 Task: Search one way flight ticket for 1 adult, 6 children, 1 infant in seat and 1 infant on lap in business from St. George: St. George Regional Airport to Rock Springs: Southwest Wyoming Regional Airport (rock Springs Sweetwater County Airport) on 8-5-2023. Choice of flights is Emirates and Kenya Airways. Number of bags: 2 carry on bags. Price is upto 65000. Outbound departure time preference is 19:15.
Action: Mouse moved to (281, 266)
Screenshot: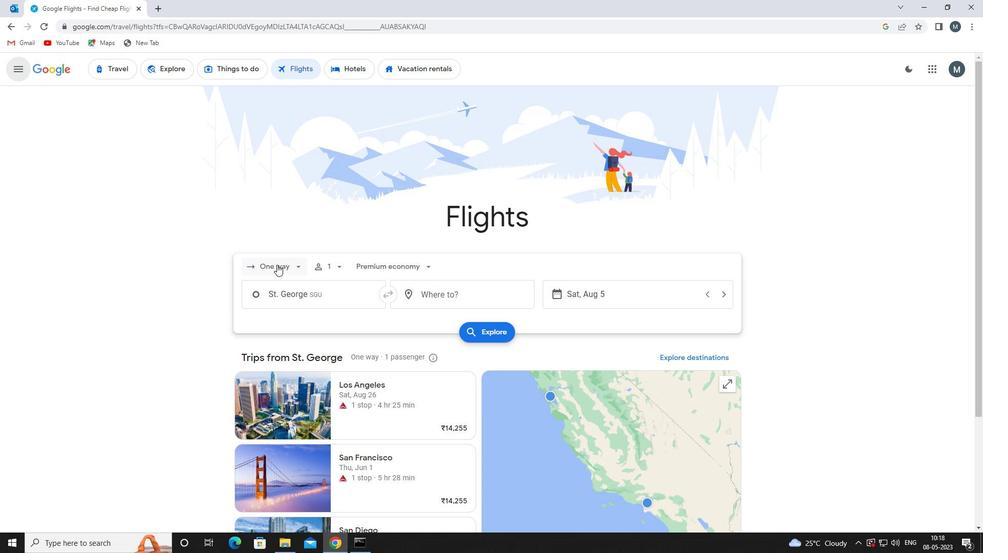 
Action: Mouse pressed left at (281, 266)
Screenshot: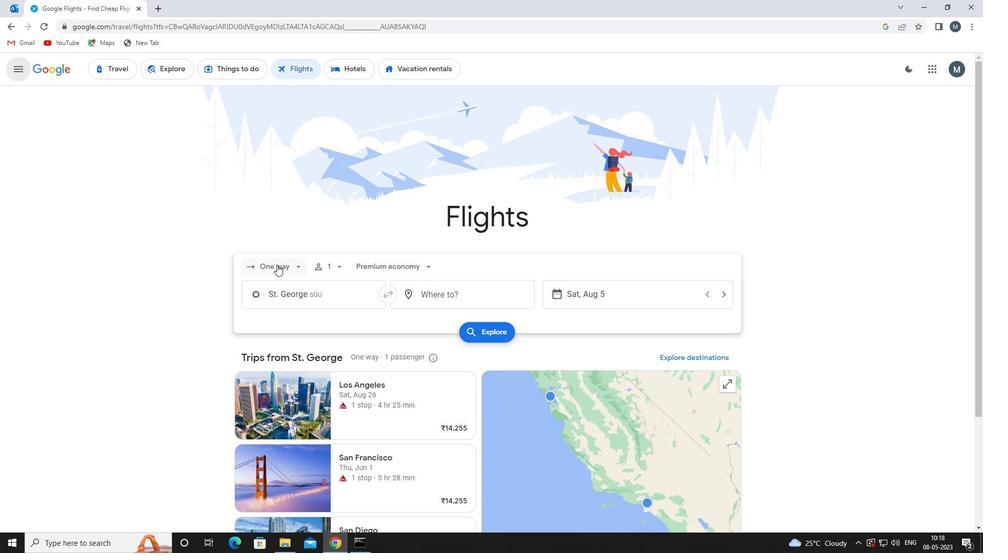 
Action: Mouse moved to (280, 312)
Screenshot: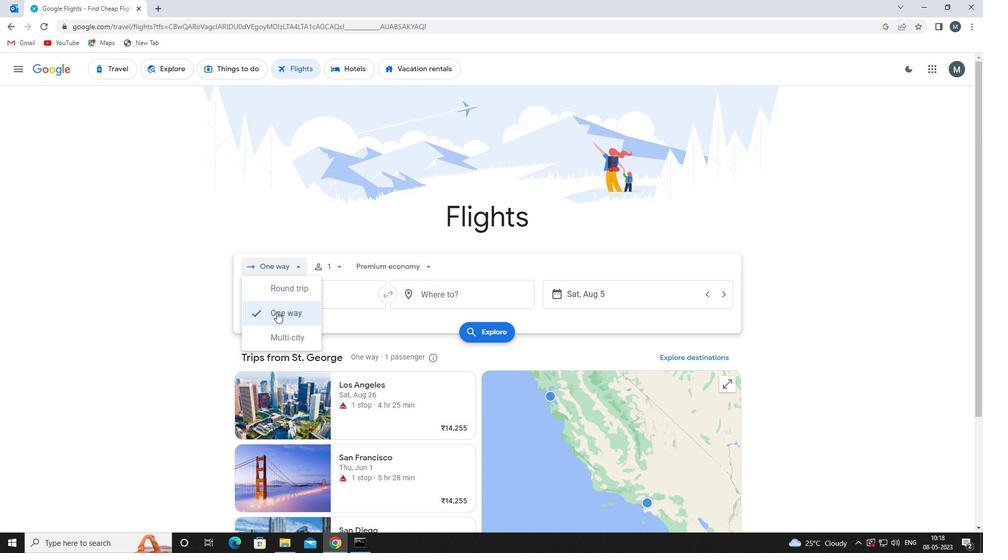 
Action: Mouse pressed left at (280, 312)
Screenshot: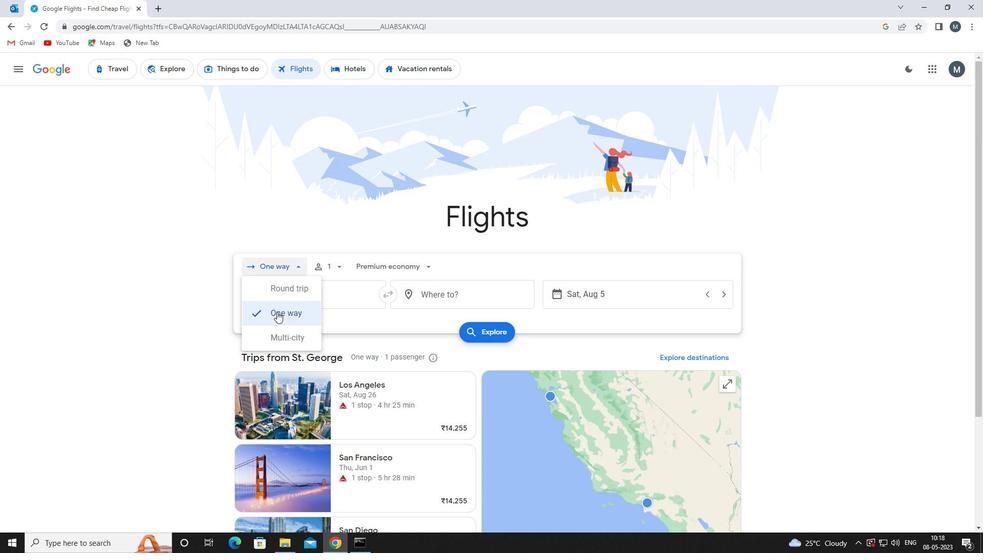 
Action: Mouse moved to (341, 268)
Screenshot: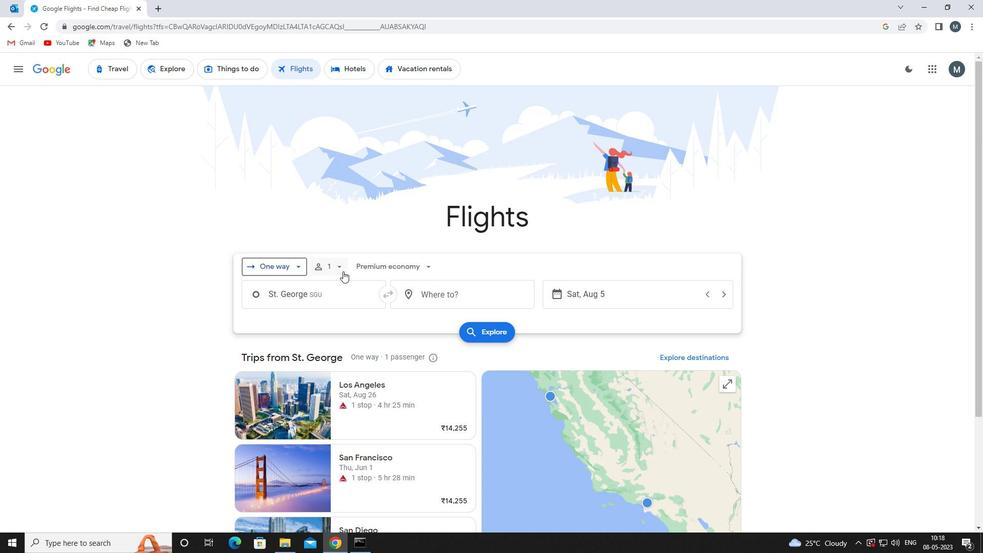 
Action: Mouse pressed left at (341, 268)
Screenshot: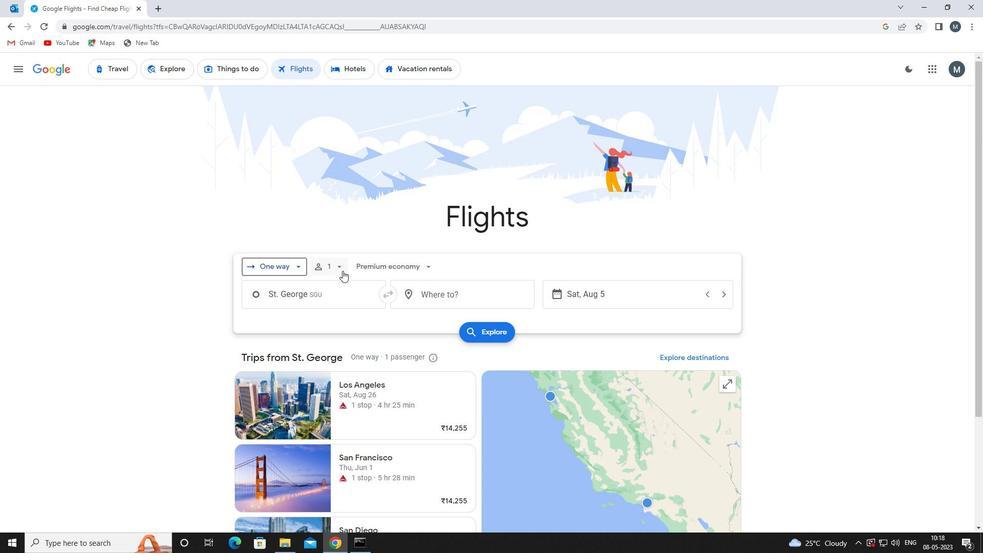 
Action: Mouse moved to (416, 320)
Screenshot: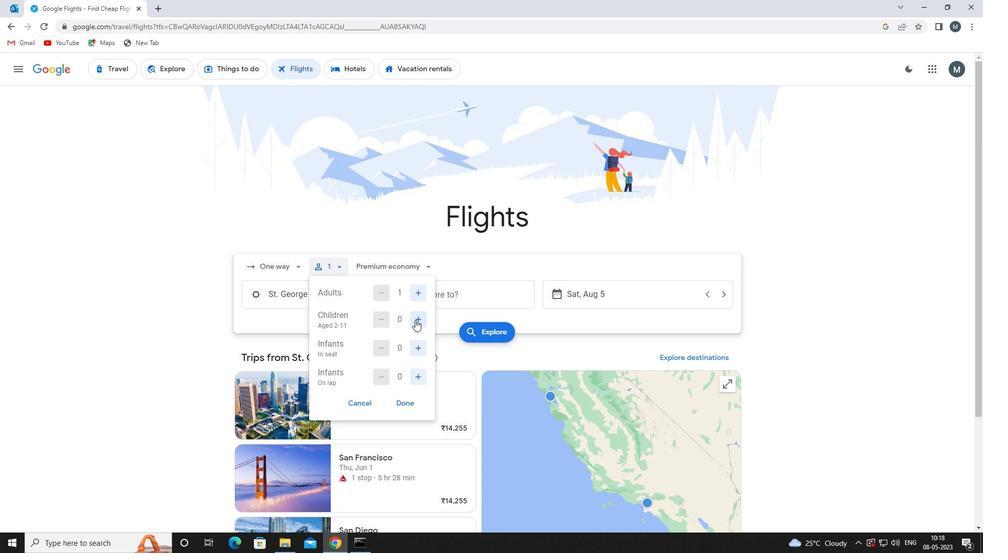 
Action: Mouse pressed left at (416, 320)
Screenshot: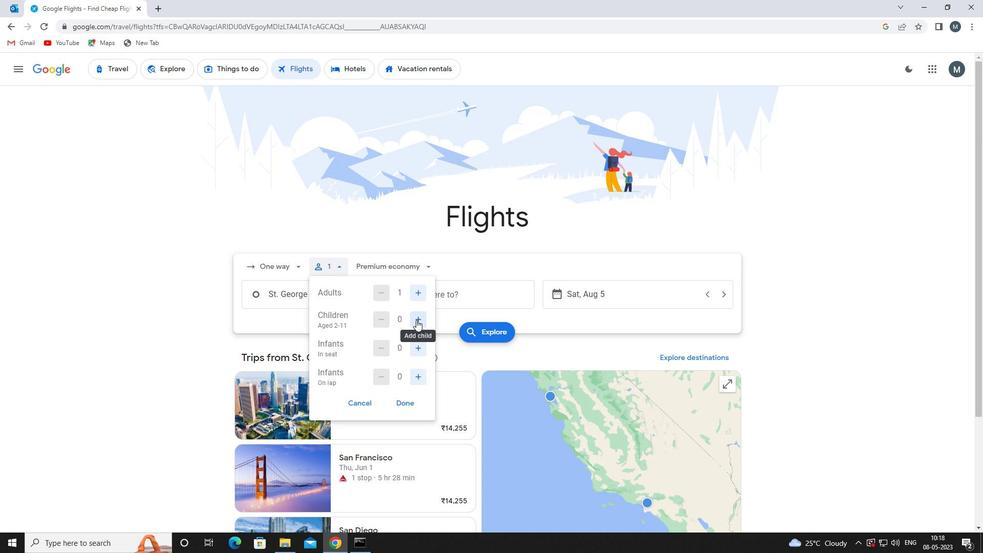 
Action: Mouse pressed left at (416, 320)
Screenshot: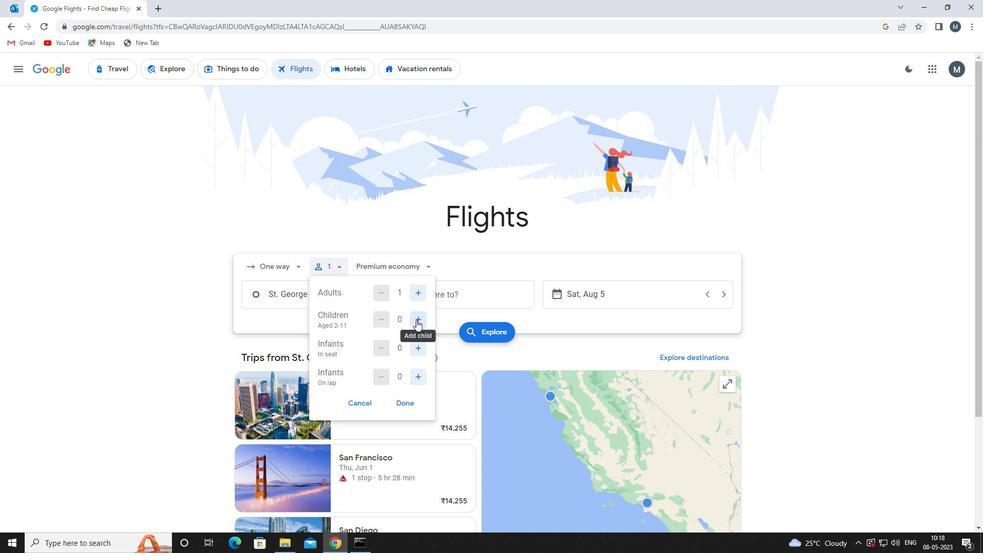 
Action: Mouse pressed left at (416, 320)
Screenshot: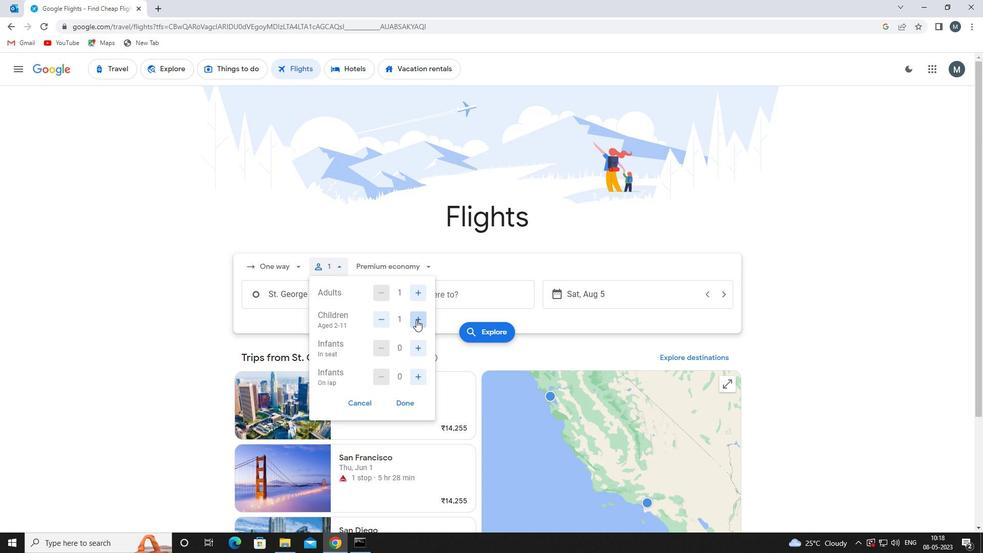 
Action: Mouse pressed left at (416, 320)
Screenshot: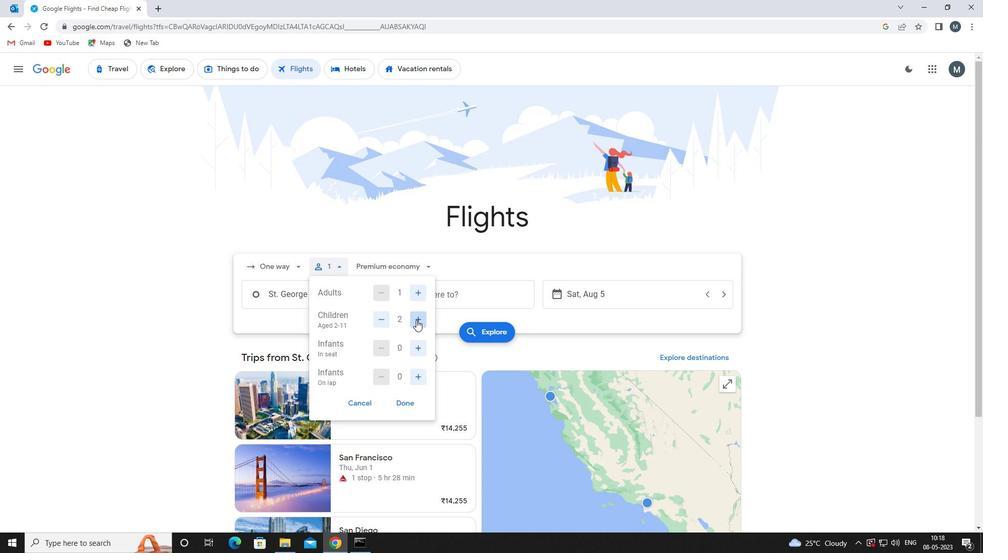 
Action: Mouse pressed left at (416, 320)
Screenshot: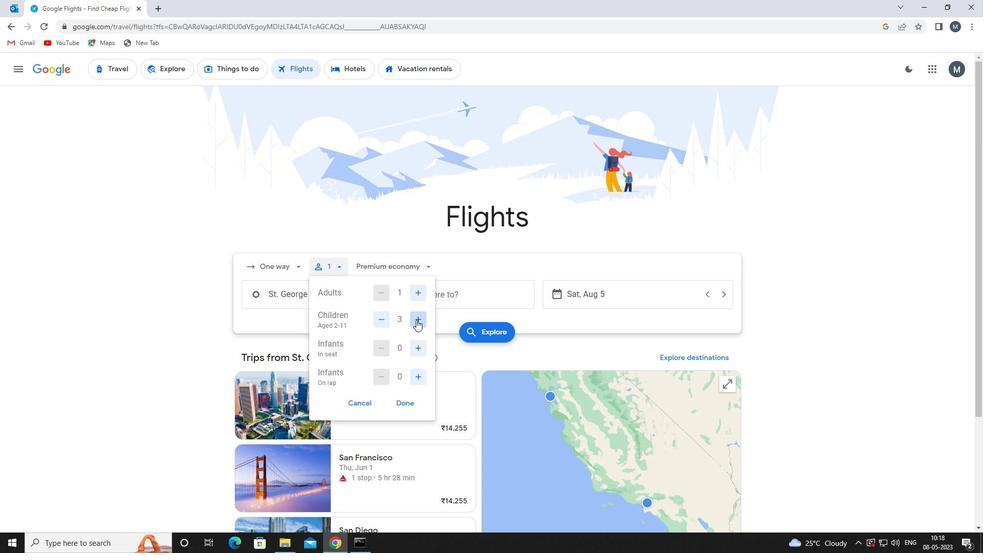 
Action: Mouse pressed left at (416, 320)
Screenshot: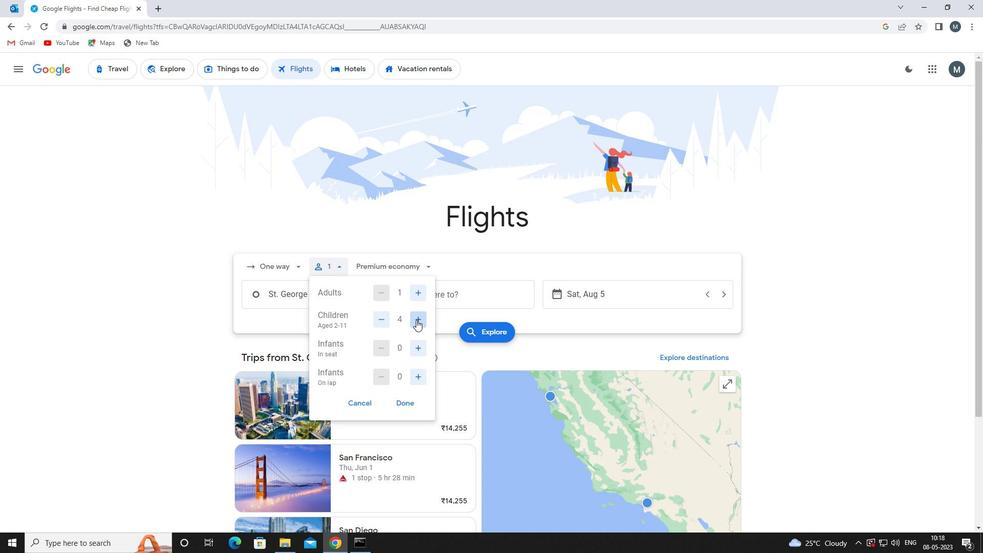 
Action: Mouse moved to (420, 346)
Screenshot: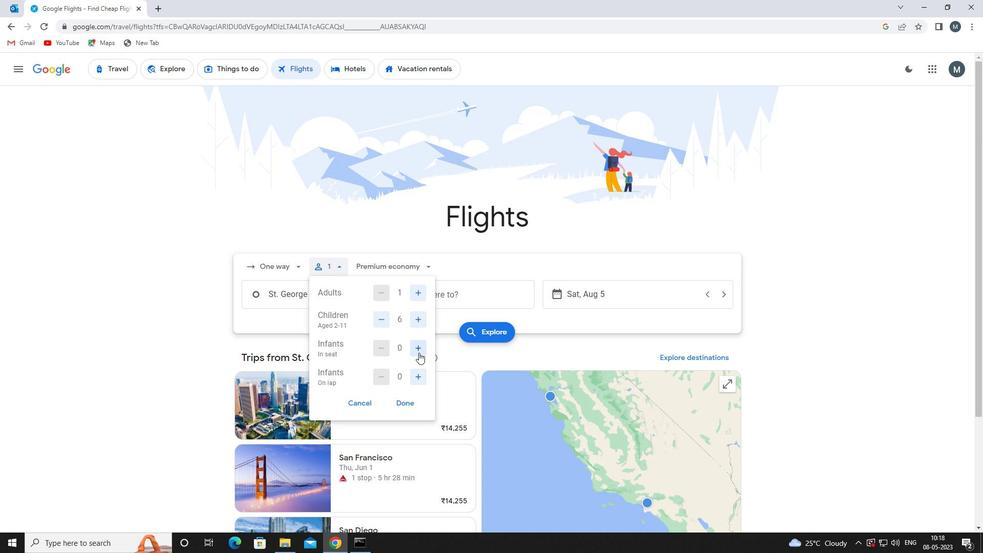 
Action: Mouse pressed left at (420, 346)
Screenshot: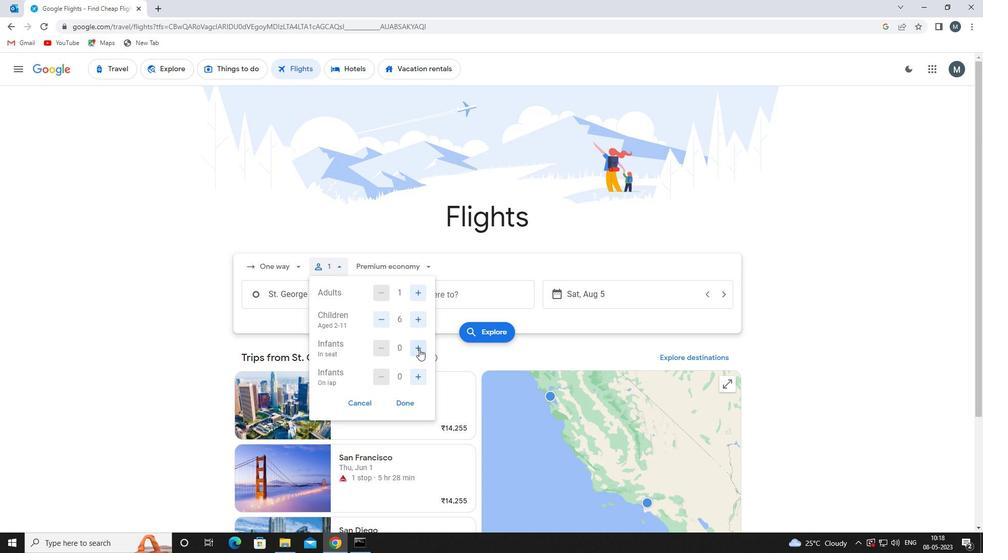 
Action: Mouse moved to (416, 379)
Screenshot: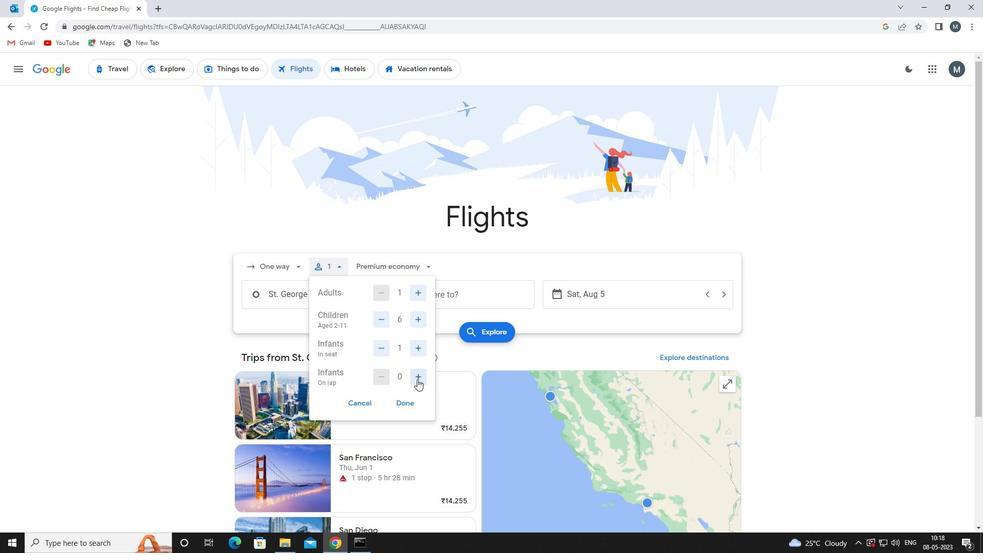 
Action: Mouse pressed left at (416, 379)
Screenshot: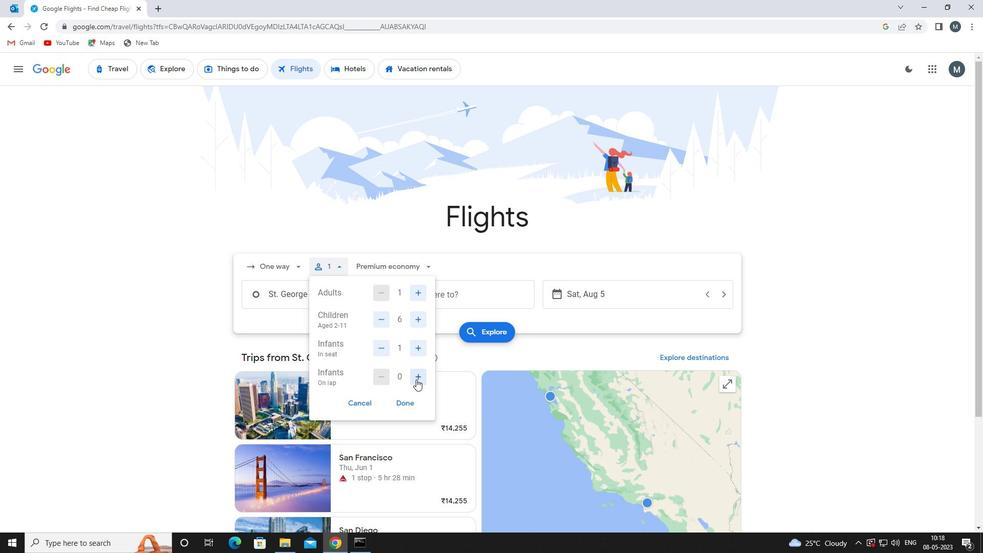 
Action: Mouse moved to (401, 403)
Screenshot: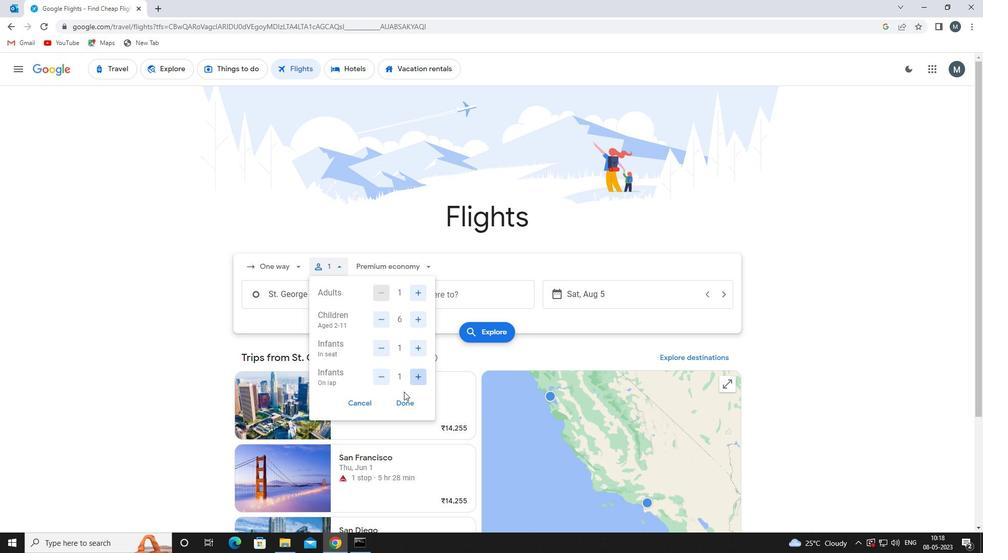 
Action: Mouse pressed left at (401, 403)
Screenshot: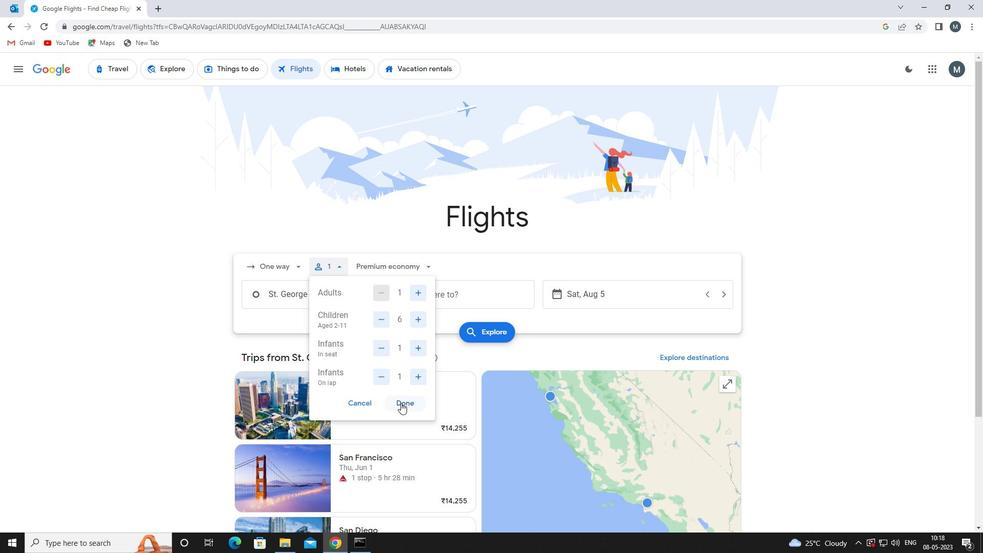 
Action: Mouse moved to (379, 270)
Screenshot: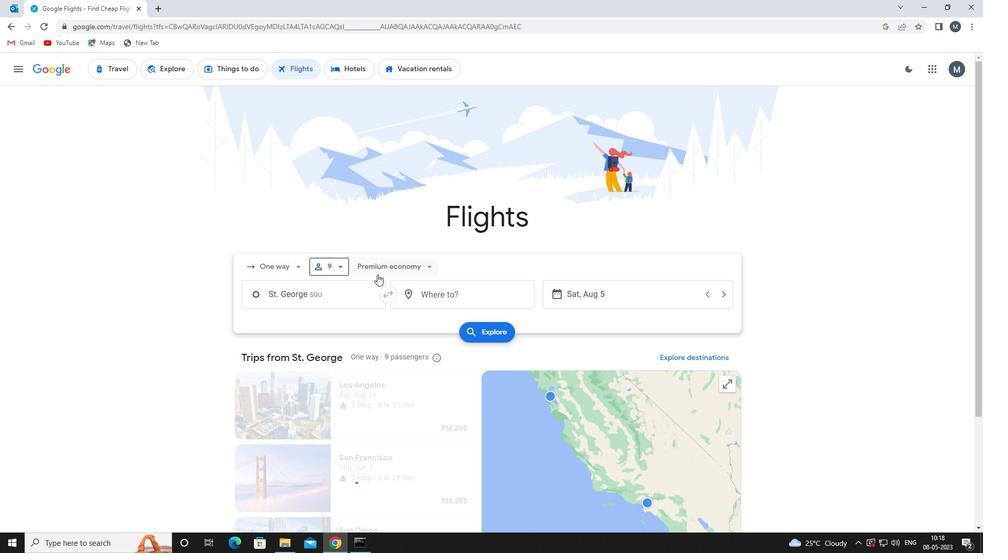 
Action: Mouse pressed left at (379, 270)
Screenshot: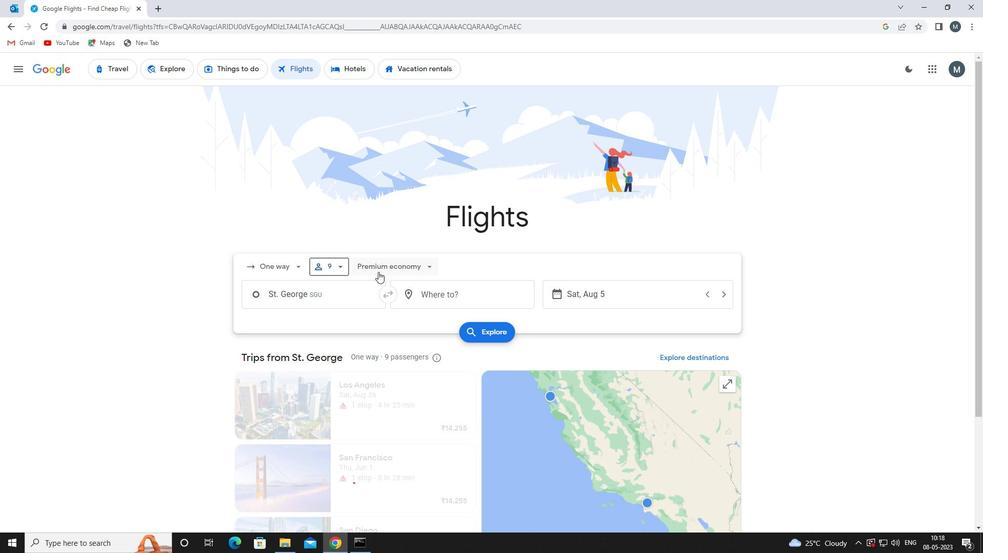 
Action: Mouse moved to (390, 336)
Screenshot: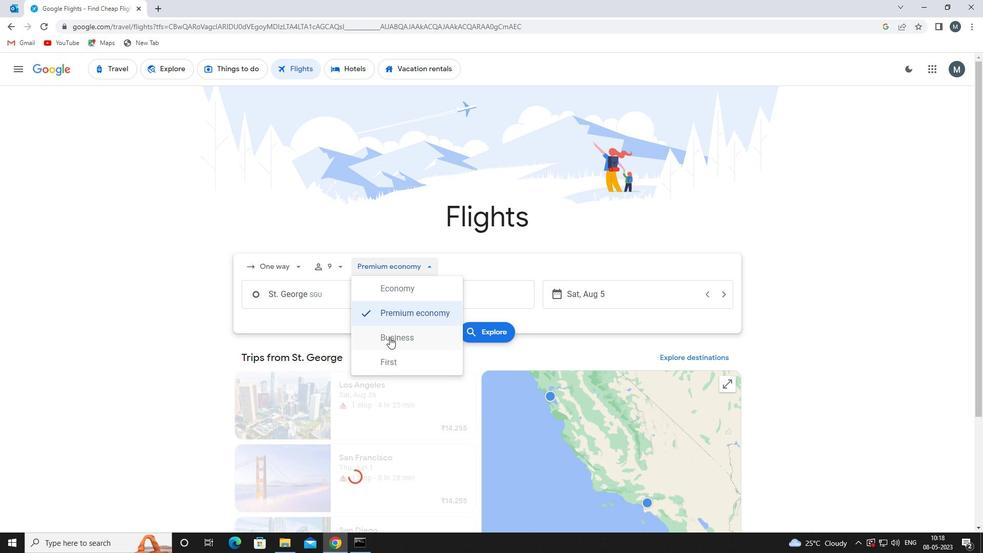 
Action: Mouse pressed left at (390, 336)
Screenshot: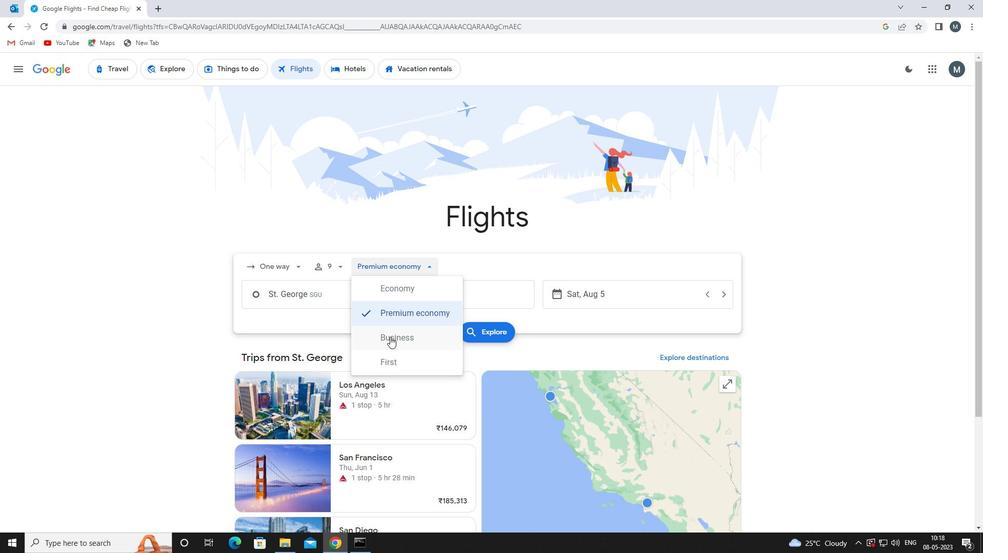 
Action: Mouse moved to (322, 301)
Screenshot: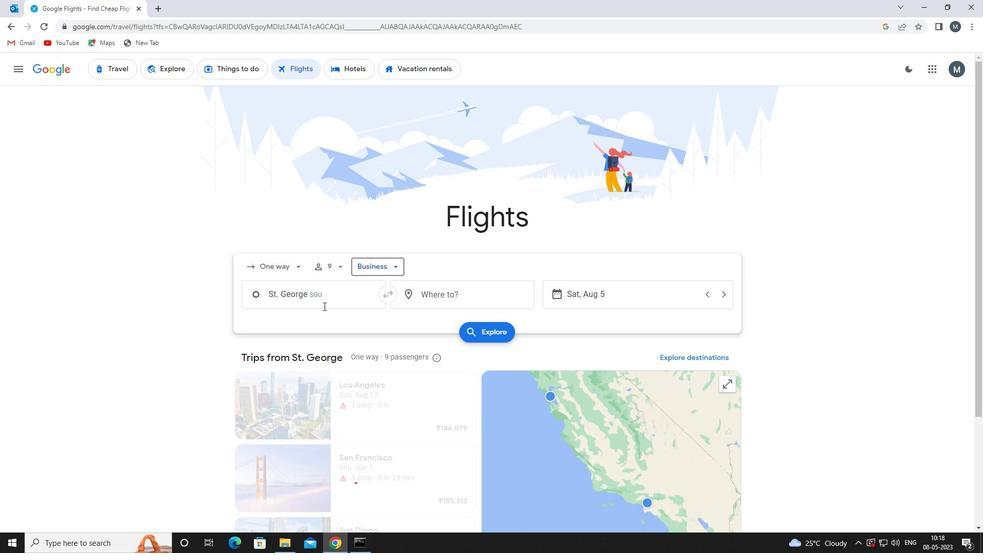 
Action: Mouse pressed left at (322, 301)
Screenshot: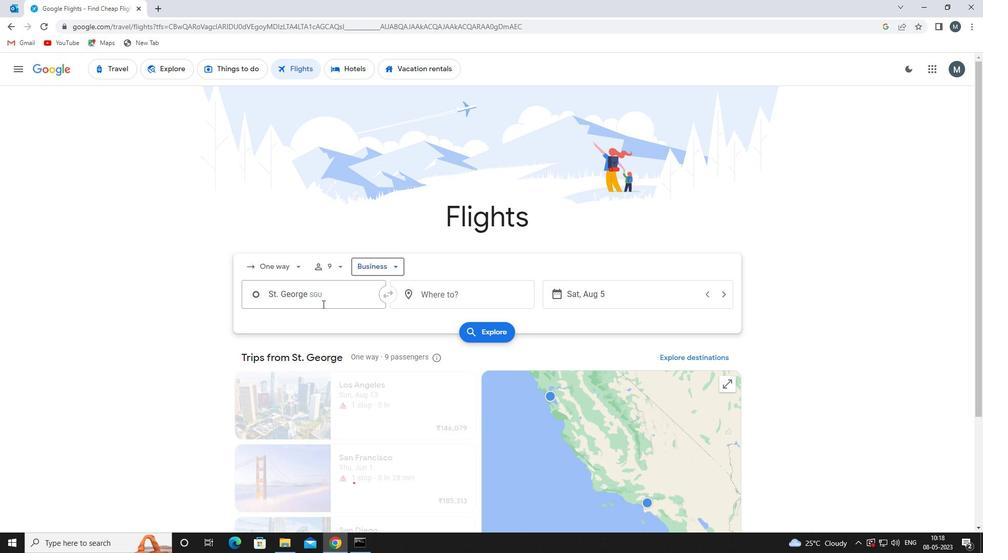 
Action: Key pressed <Key.enter>
Screenshot: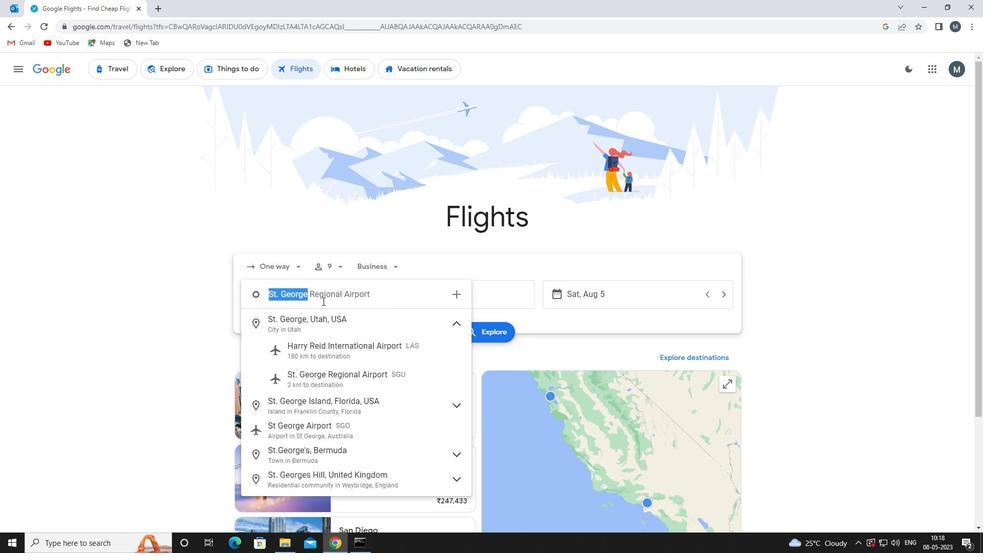 
Action: Mouse moved to (473, 298)
Screenshot: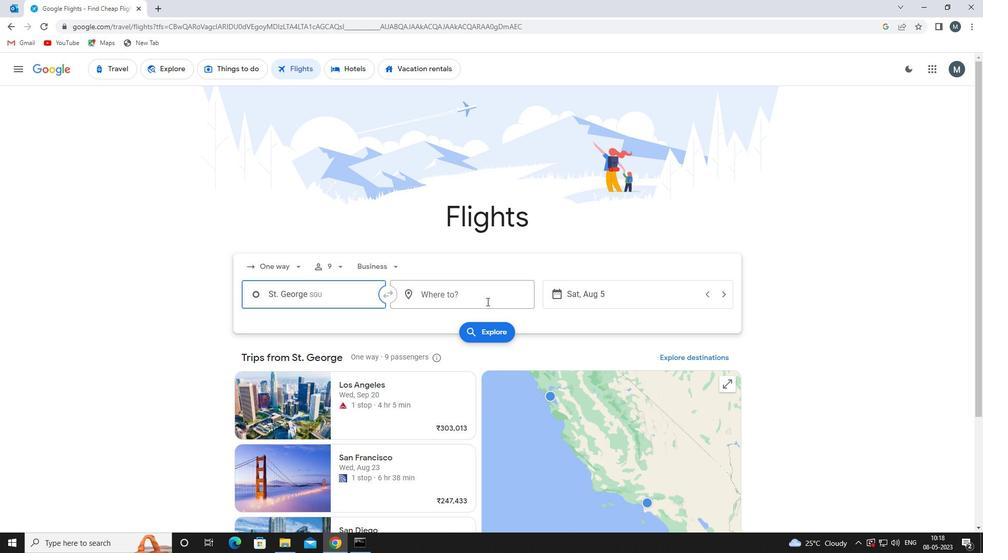 
Action: Mouse pressed left at (473, 298)
Screenshot: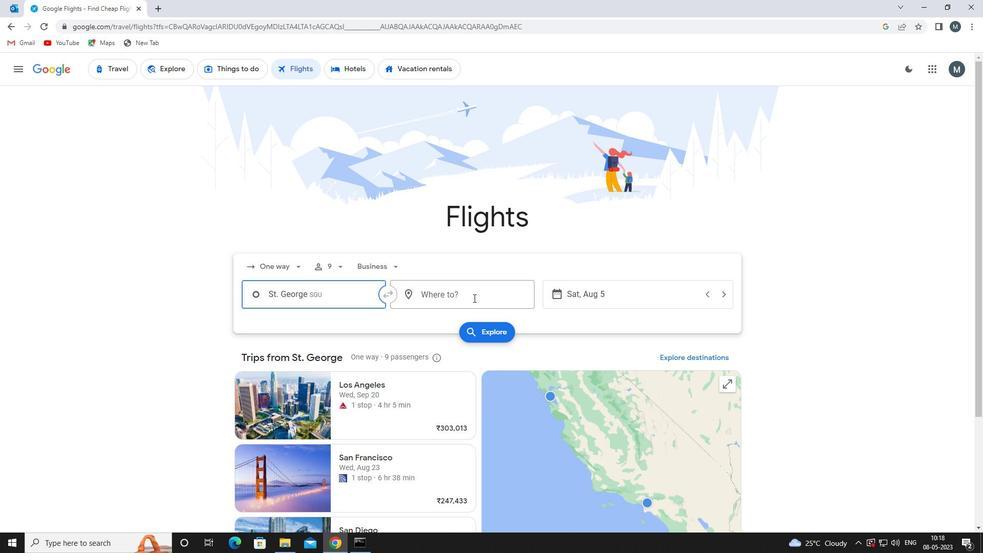 
Action: Mouse moved to (473, 298)
Screenshot: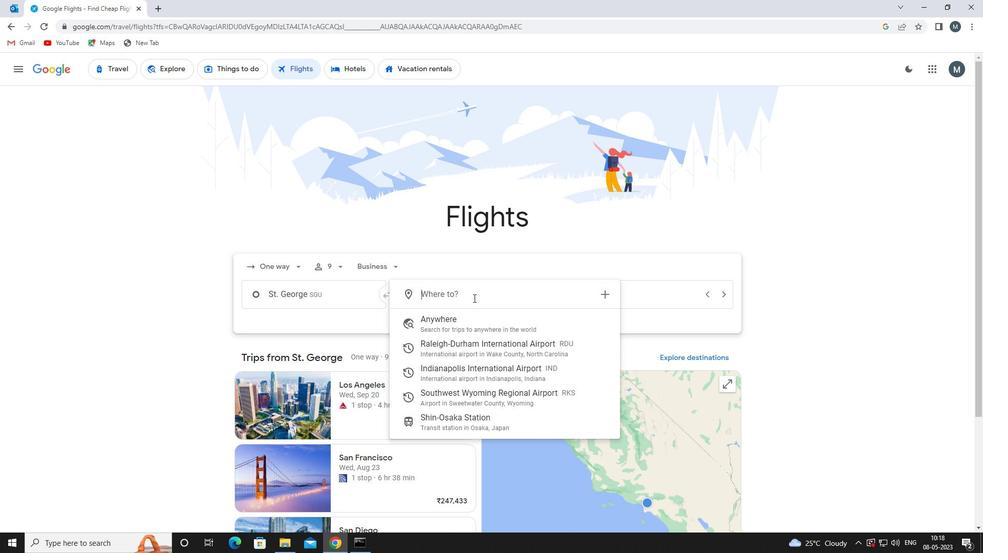 
Action: Key pressed rks
Screenshot: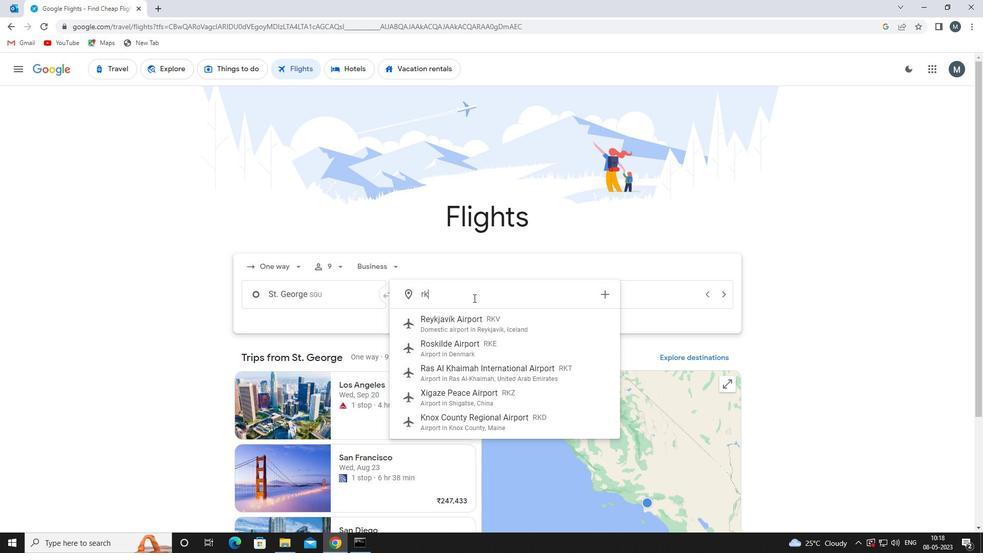 
Action: Mouse moved to (471, 324)
Screenshot: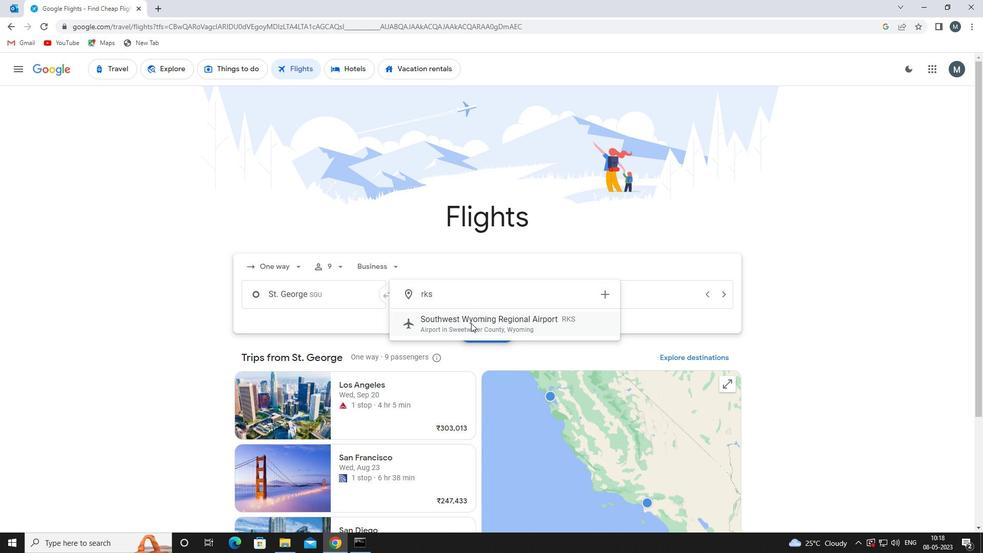 
Action: Mouse pressed left at (471, 324)
Screenshot: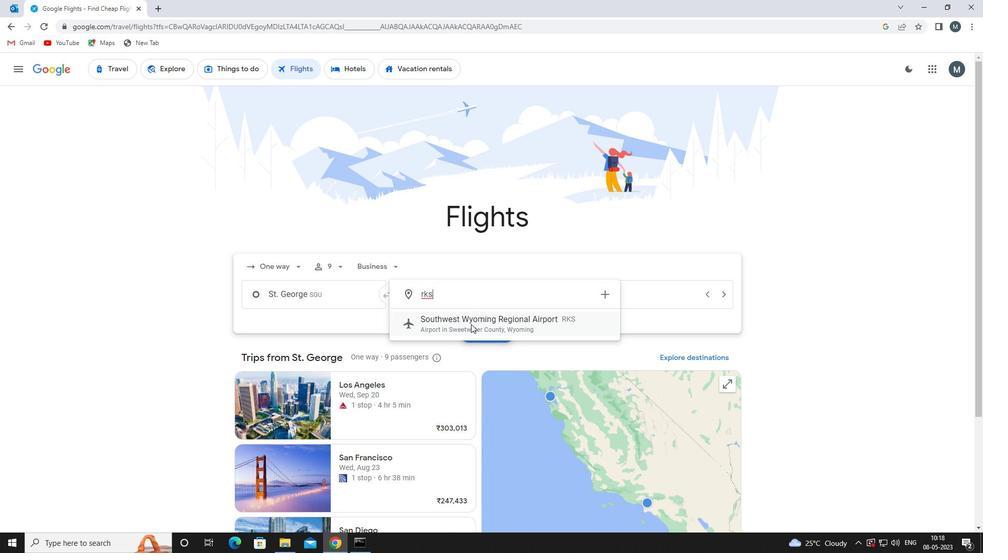 
Action: Mouse moved to (563, 292)
Screenshot: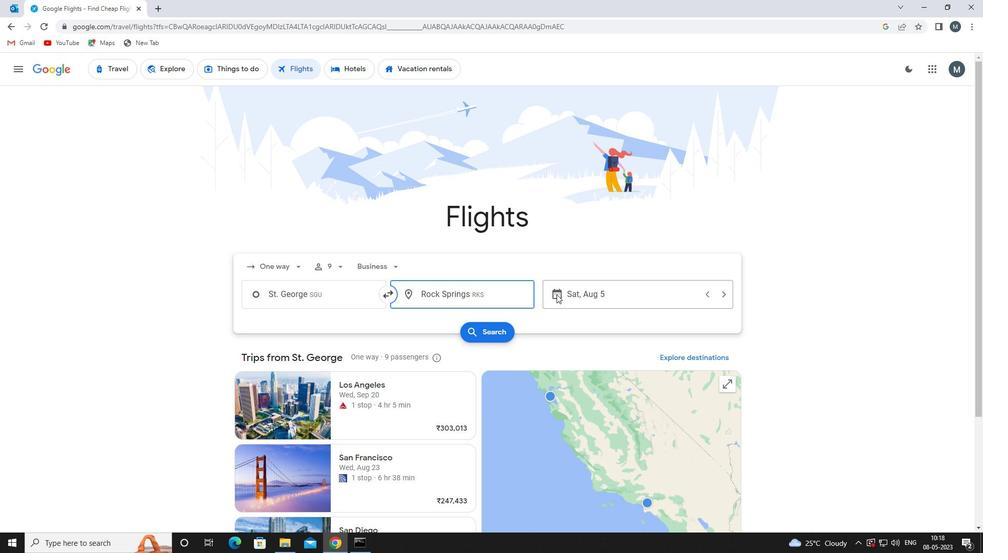 
Action: Mouse pressed left at (563, 292)
Screenshot: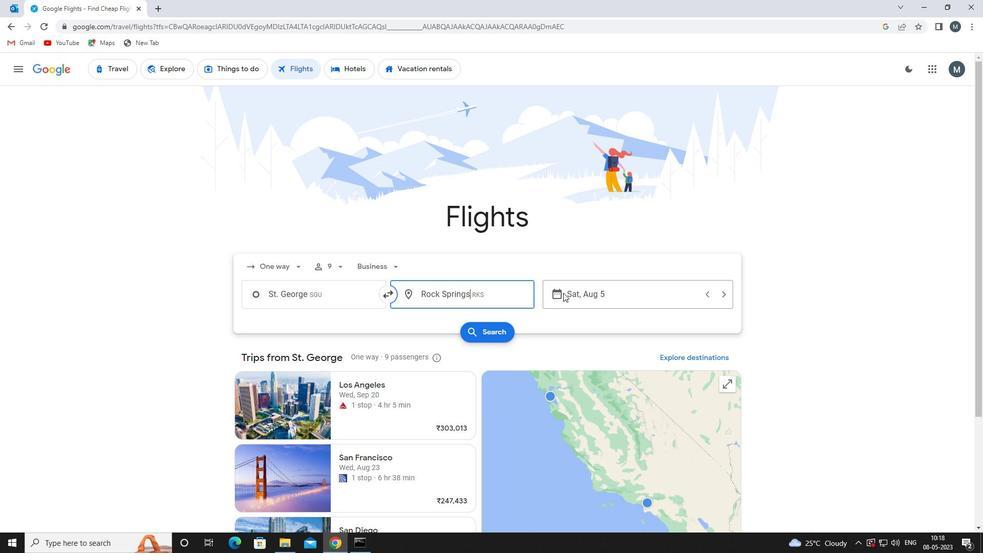 
Action: Mouse moved to (513, 348)
Screenshot: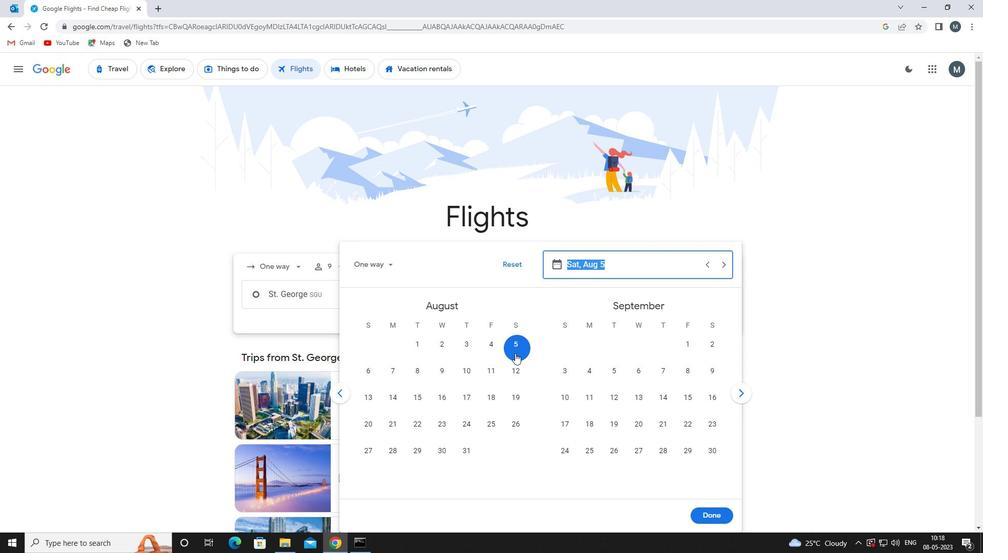 
Action: Mouse pressed left at (513, 348)
Screenshot: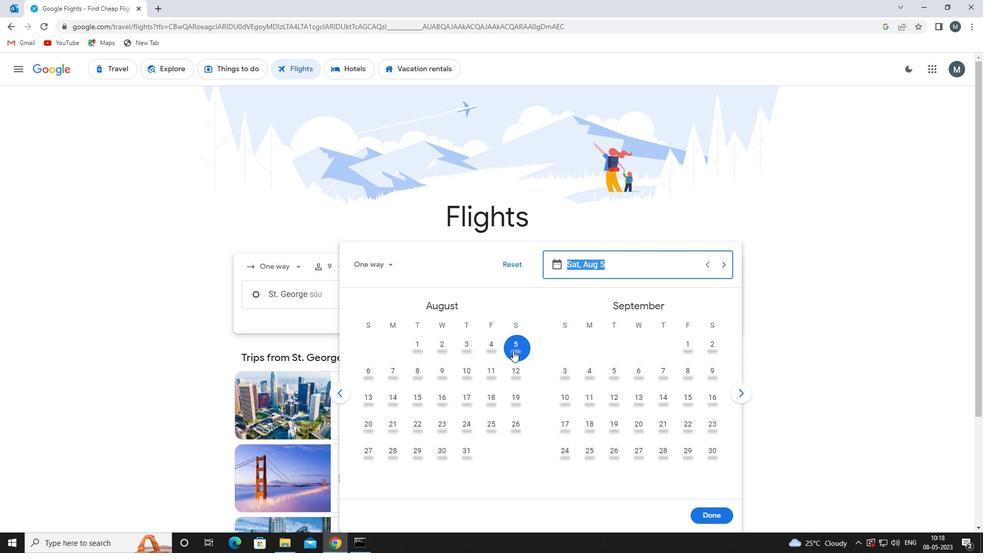 
Action: Mouse moved to (718, 516)
Screenshot: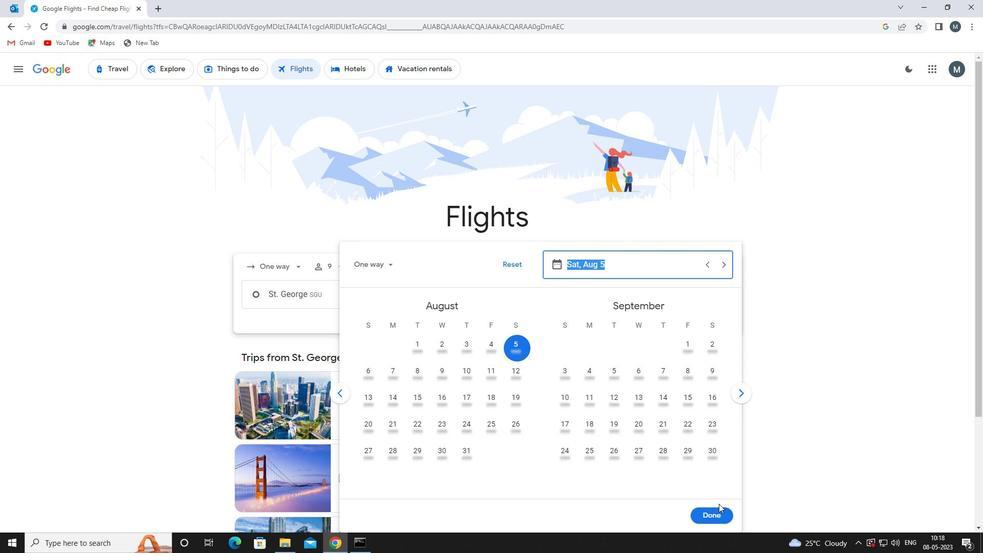 
Action: Mouse pressed left at (718, 516)
Screenshot: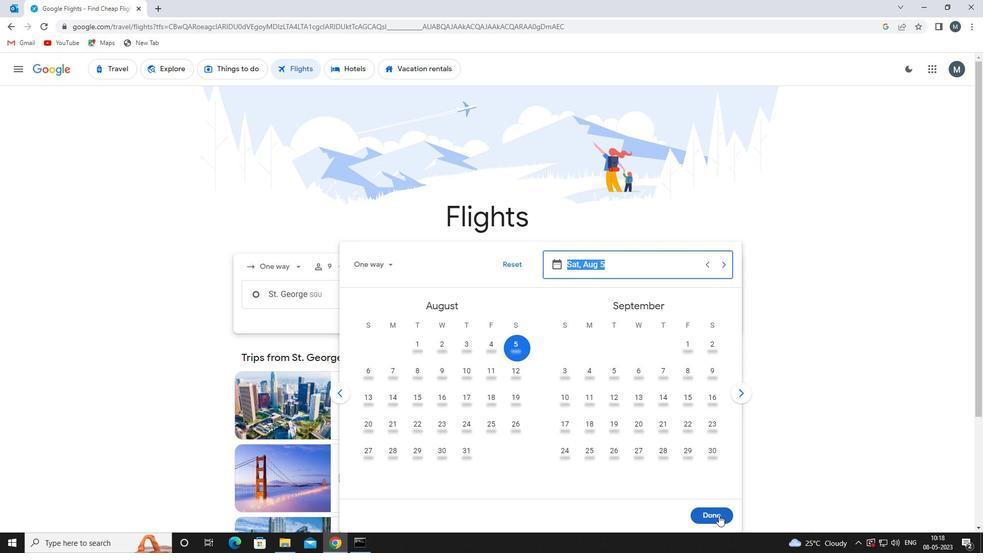 
Action: Mouse moved to (476, 335)
Screenshot: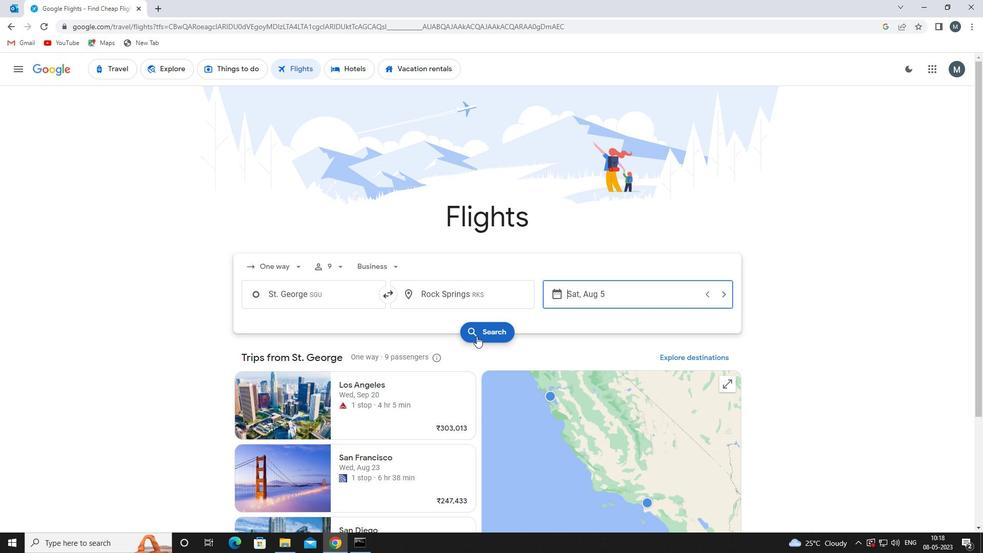 
Action: Mouse pressed left at (476, 335)
Screenshot: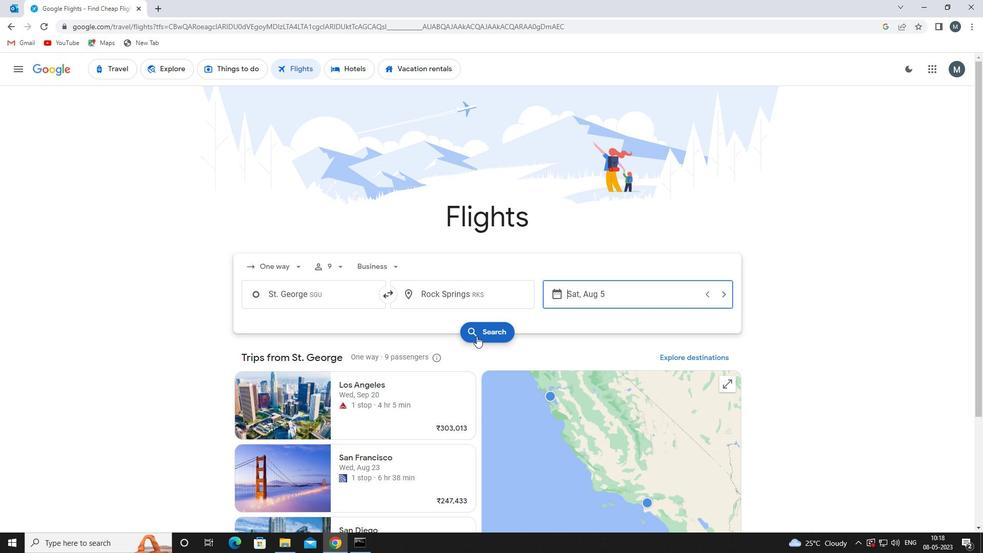 
Action: Mouse moved to (266, 163)
Screenshot: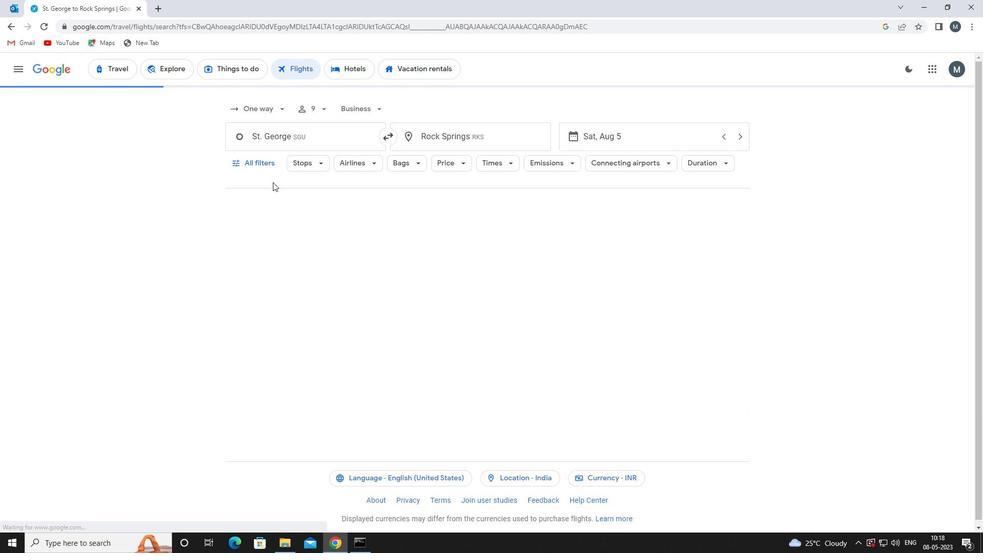 
Action: Mouse pressed left at (266, 163)
Screenshot: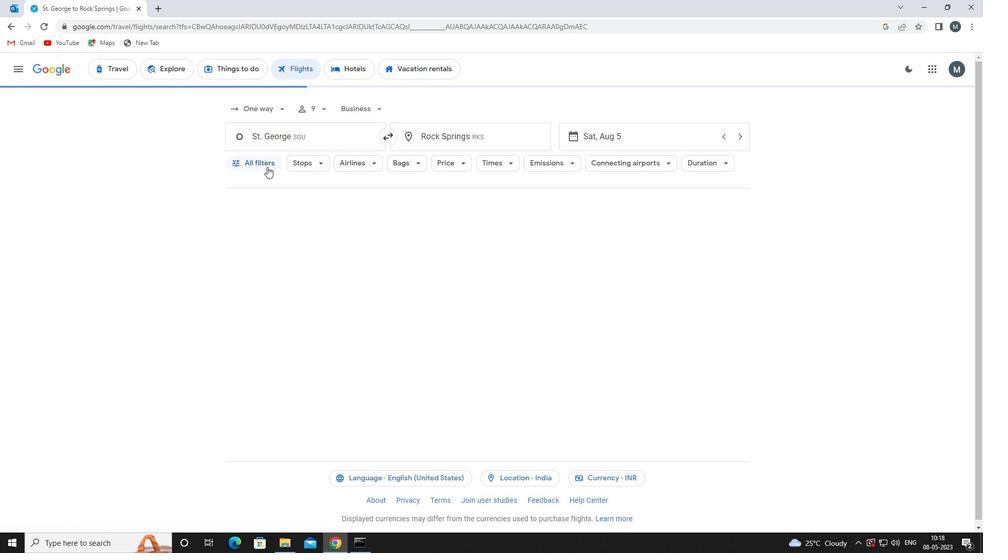 
Action: Mouse moved to (303, 270)
Screenshot: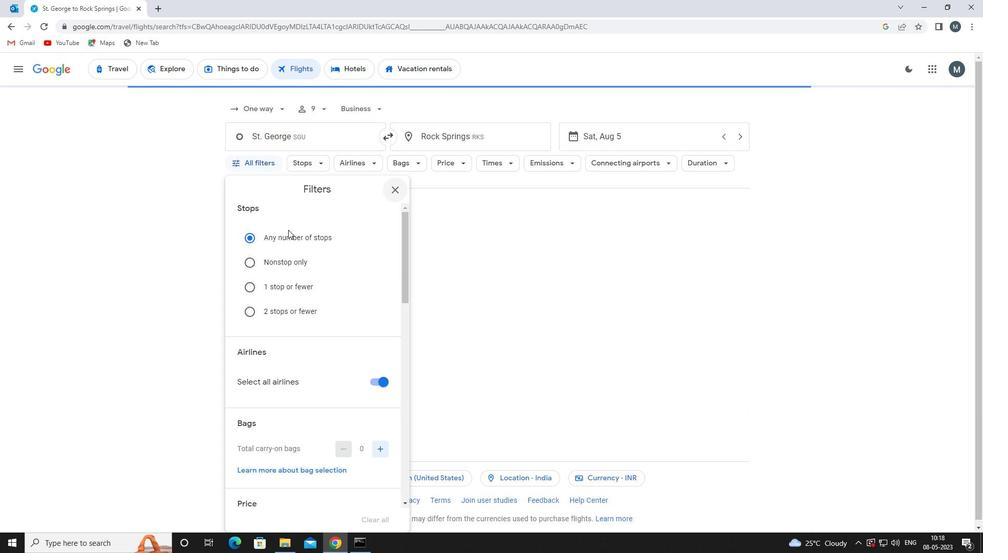 
Action: Mouse scrolled (303, 270) with delta (0, 0)
Screenshot: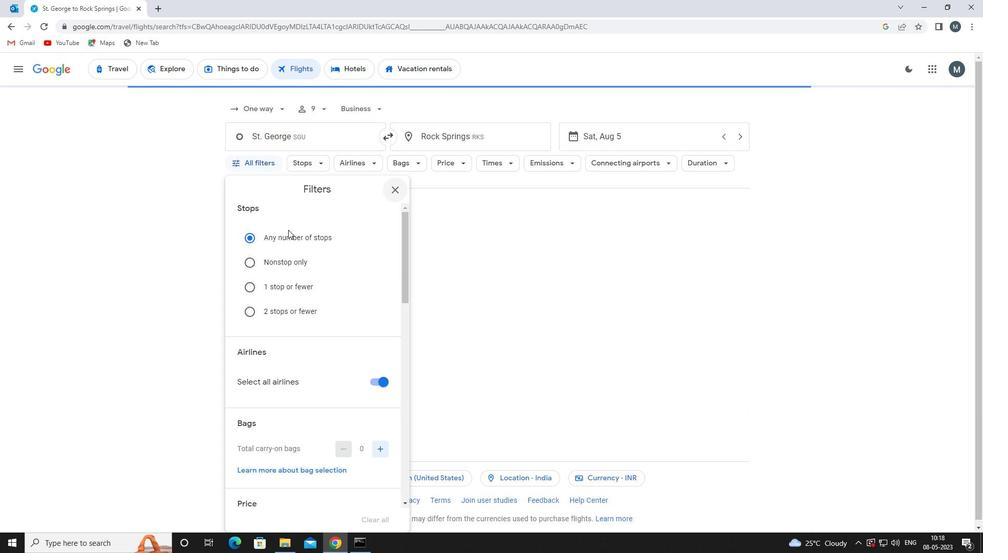 
Action: Mouse moved to (380, 325)
Screenshot: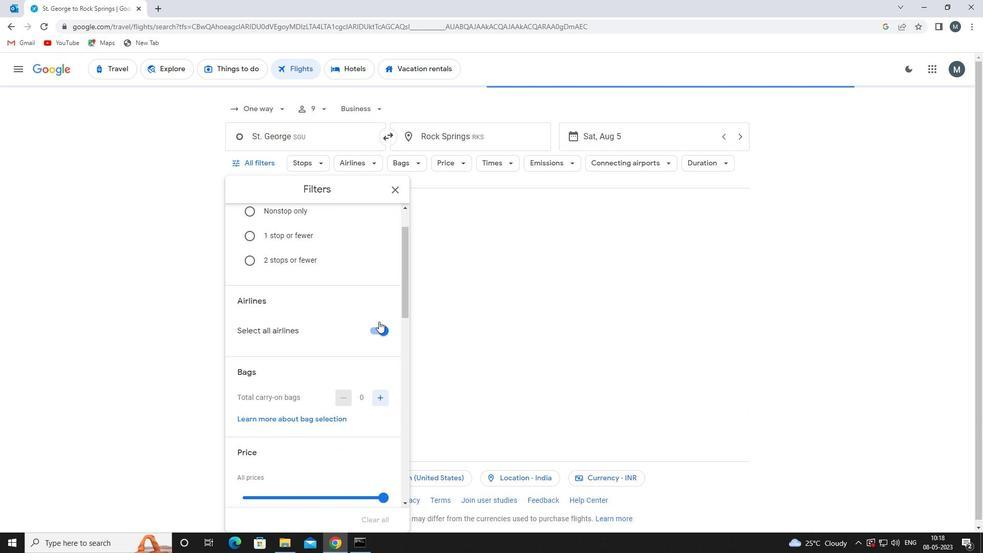 
Action: Mouse pressed left at (380, 325)
Screenshot: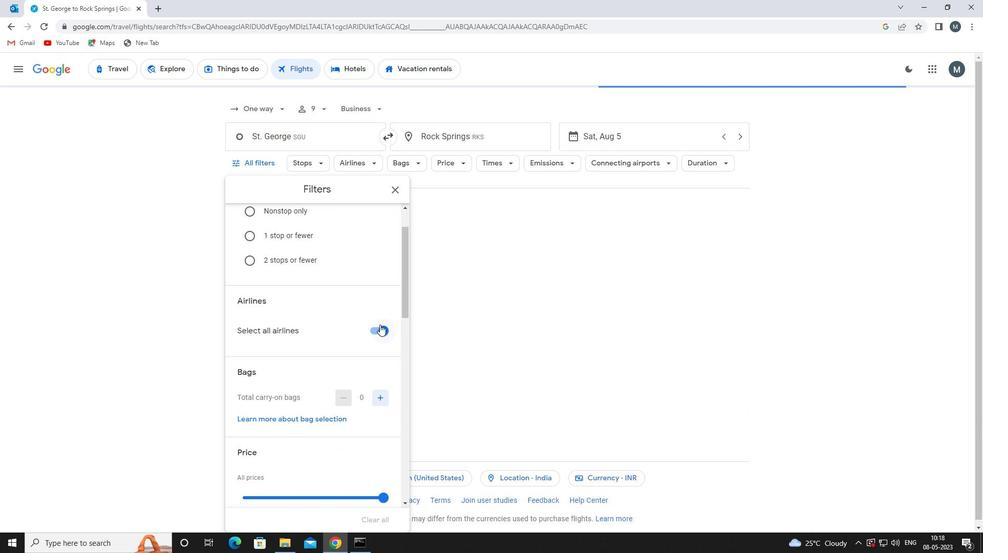 
Action: Mouse moved to (358, 303)
Screenshot: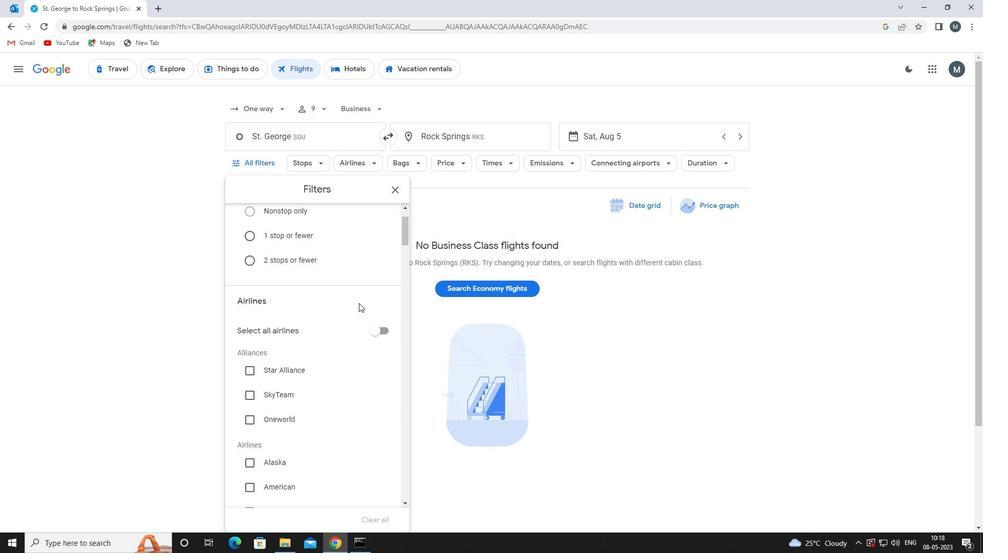 
Action: Mouse scrolled (358, 302) with delta (0, 0)
Screenshot: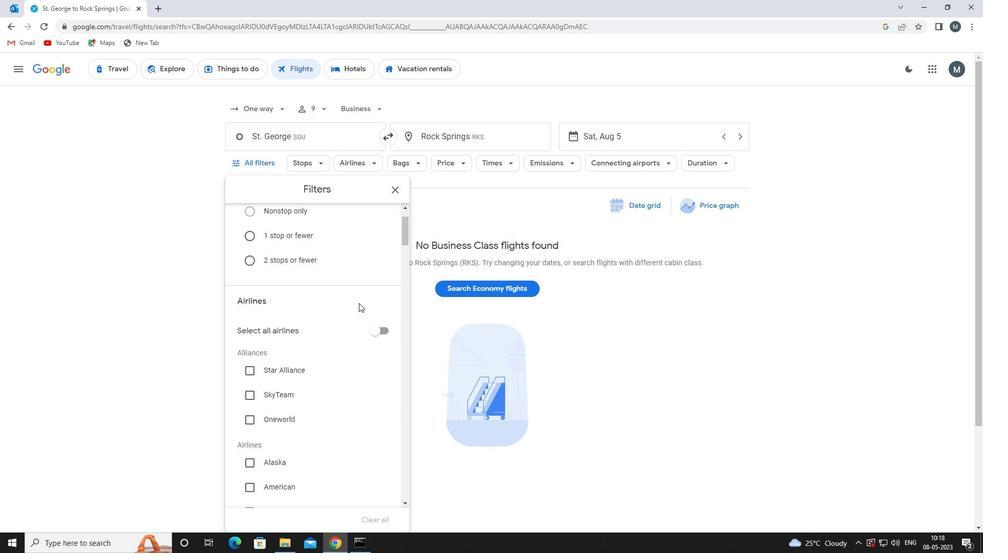 
Action: Mouse moved to (313, 325)
Screenshot: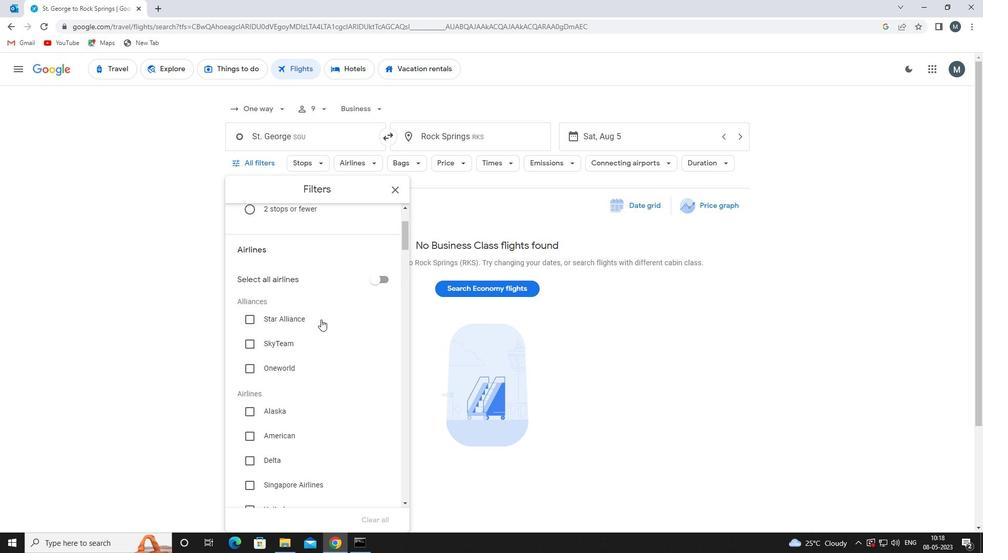 
Action: Mouse scrolled (313, 324) with delta (0, 0)
Screenshot: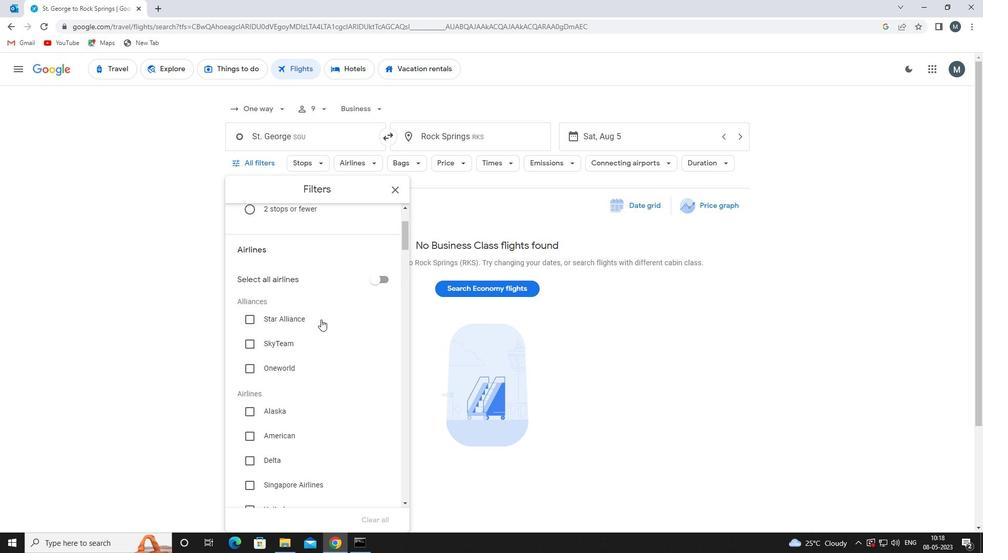 
Action: Mouse moved to (313, 326)
Screenshot: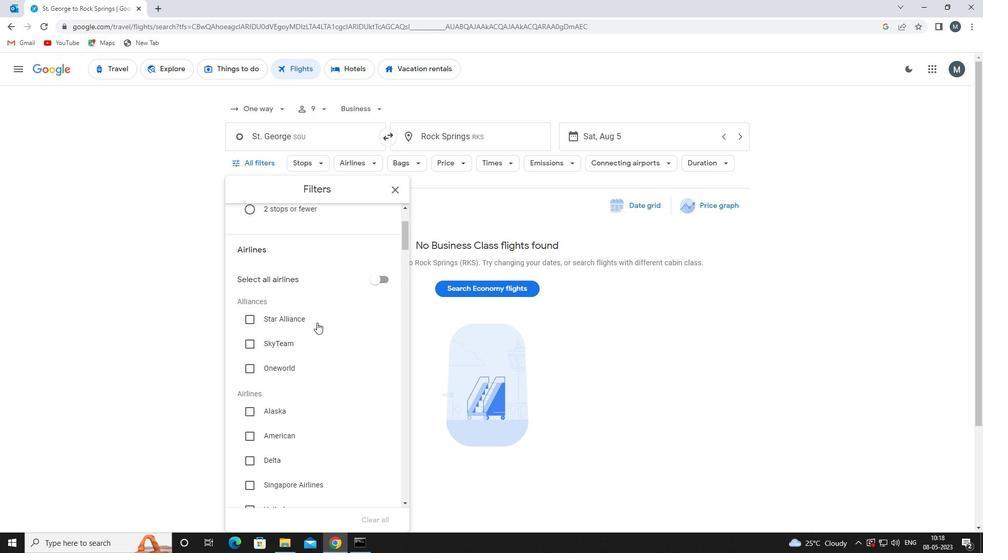 
Action: Mouse scrolled (313, 325) with delta (0, 0)
Screenshot: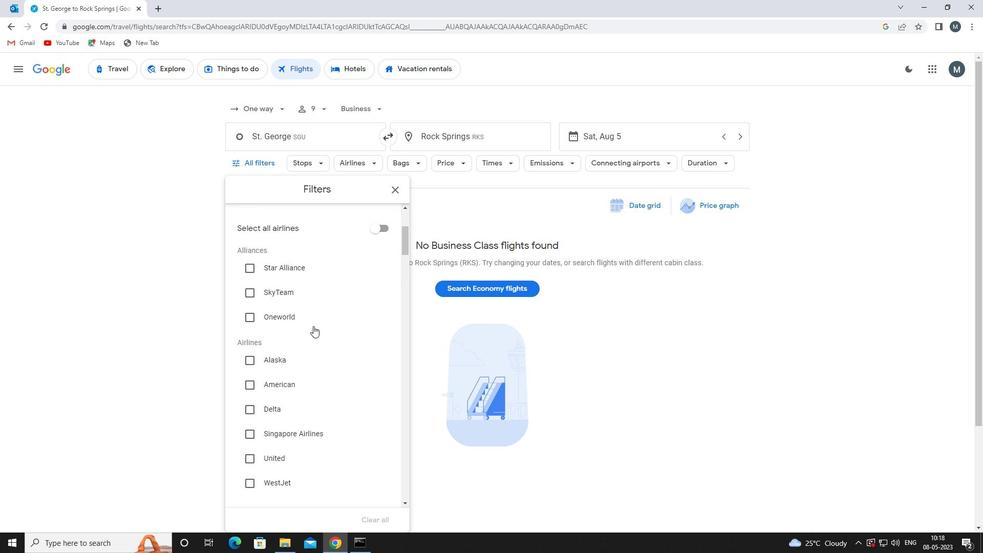 
Action: Mouse moved to (302, 324)
Screenshot: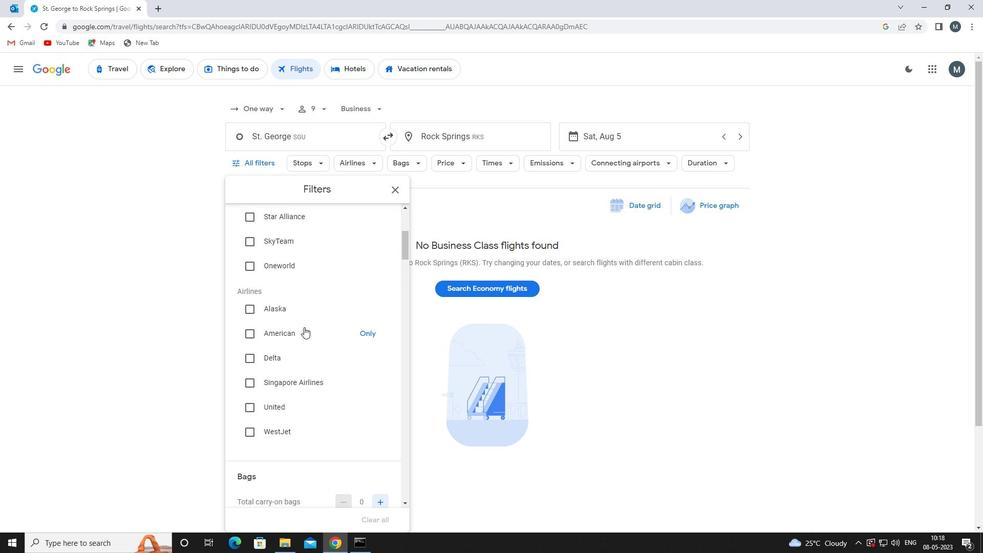 
Action: Mouse scrolled (302, 324) with delta (0, 0)
Screenshot: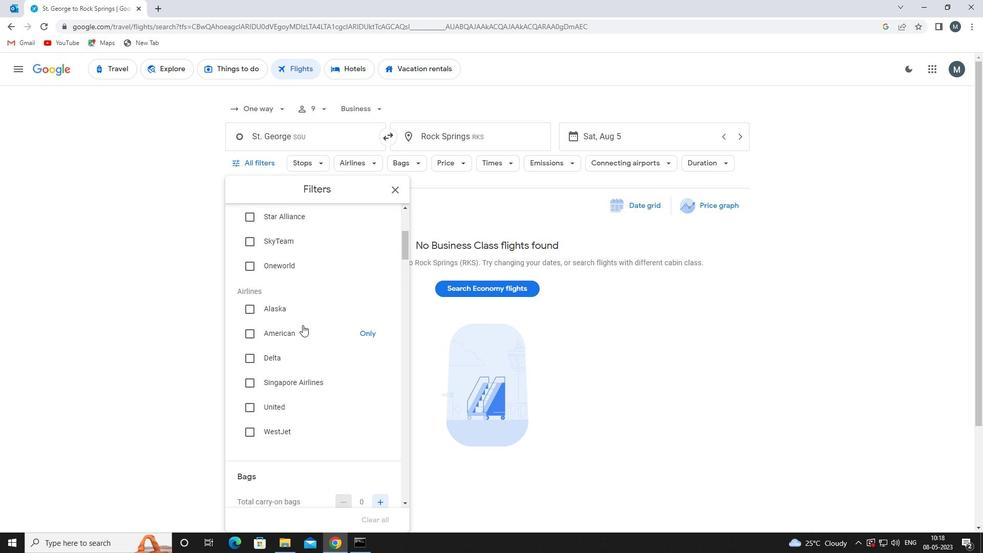 
Action: Mouse moved to (304, 317)
Screenshot: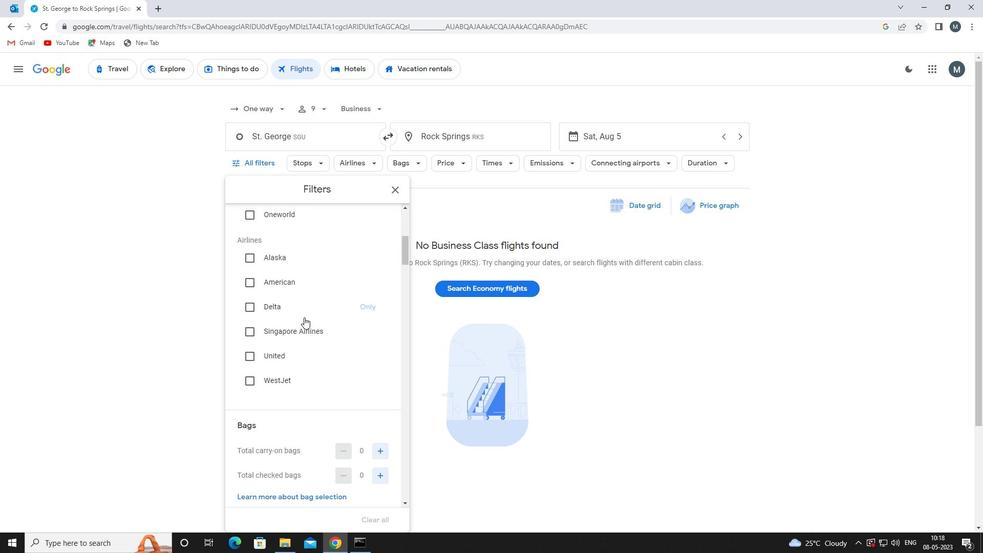
Action: Mouse scrolled (304, 316) with delta (0, 0)
Screenshot: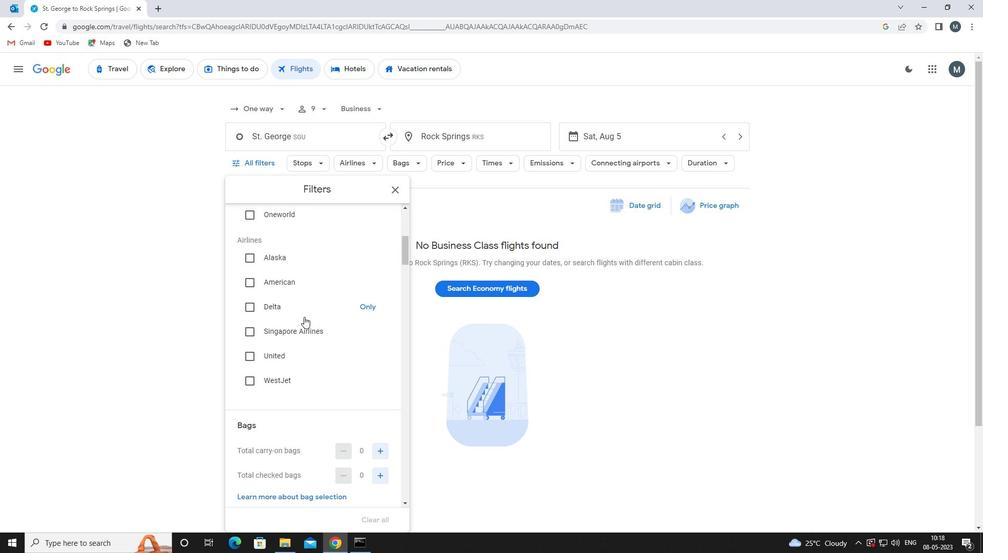 
Action: Mouse moved to (304, 316)
Screenshot: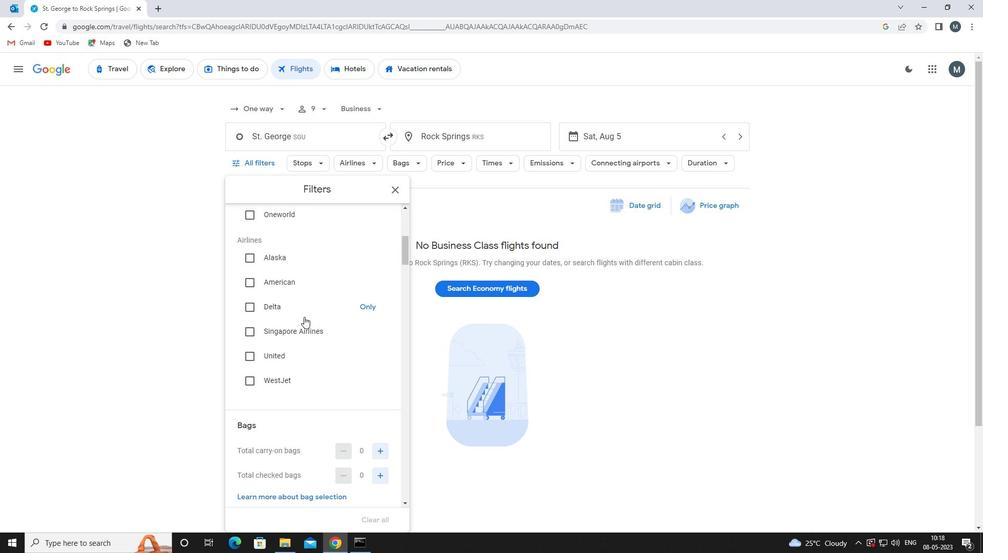 
Action: Mouse scrolled (304, 315) with delta (0, 0)
Screenshot: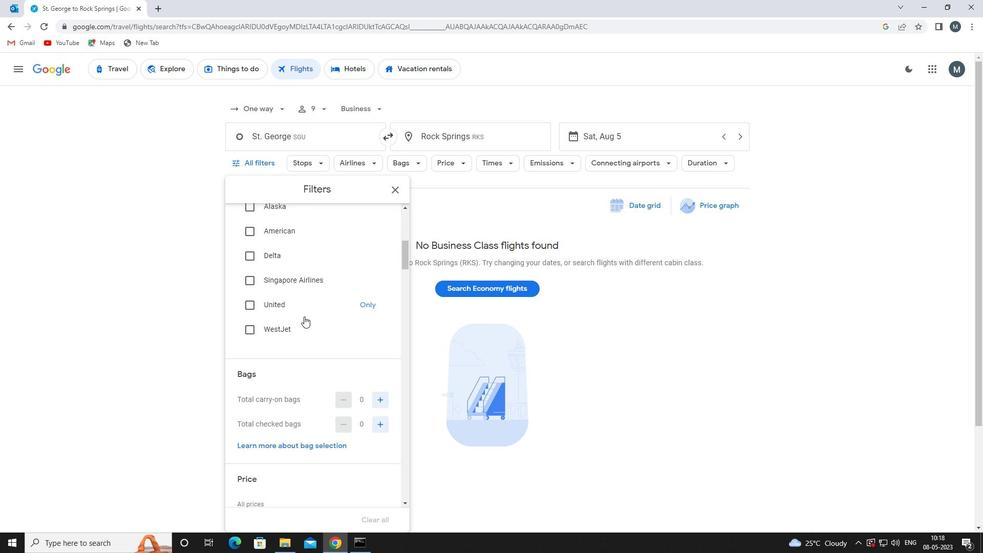 
Action: Mouse moved to (304, 316)
Screenshot: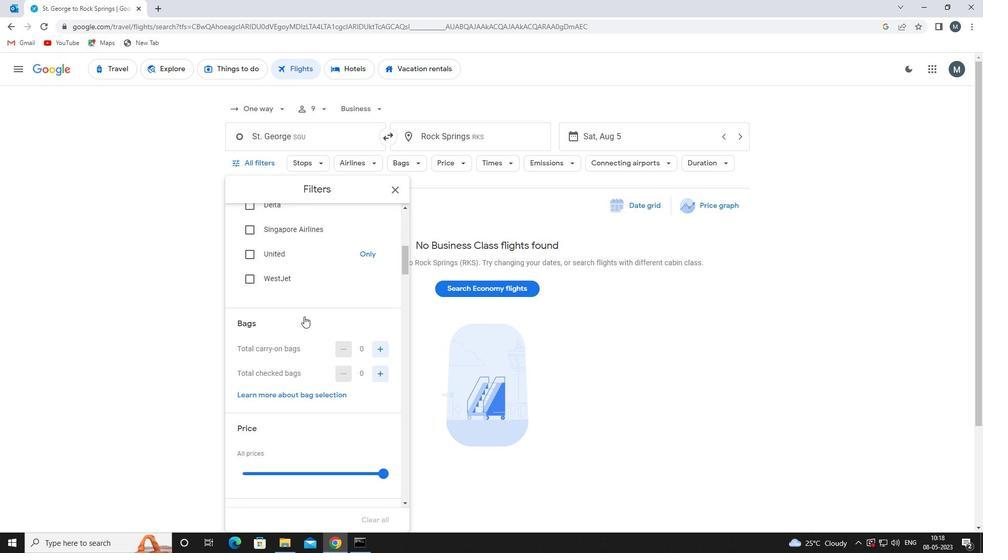 
Action: Mouse scrolled (304, 315) with delta (0, 0)
Screenshot: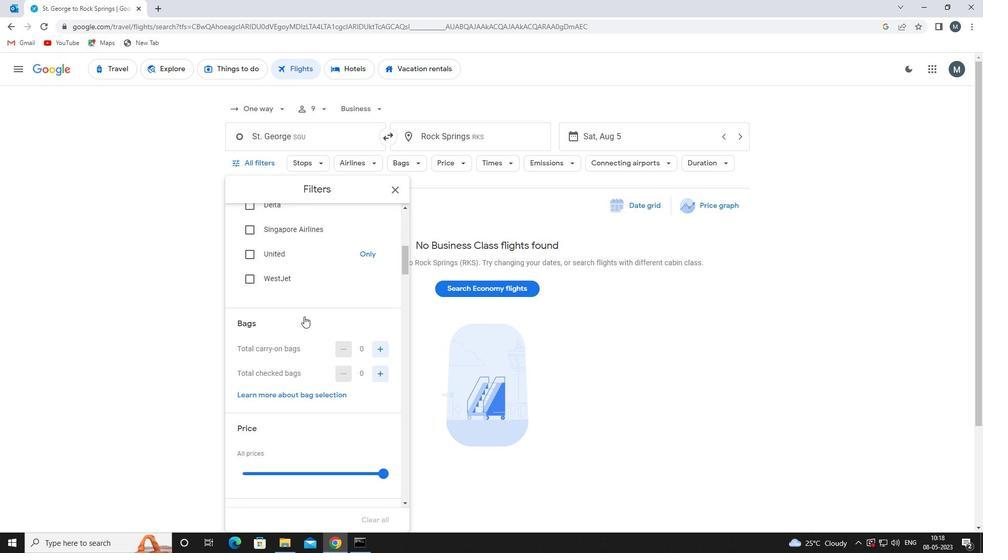 
Action: Mouse moved to (377, 293)
Screenshot: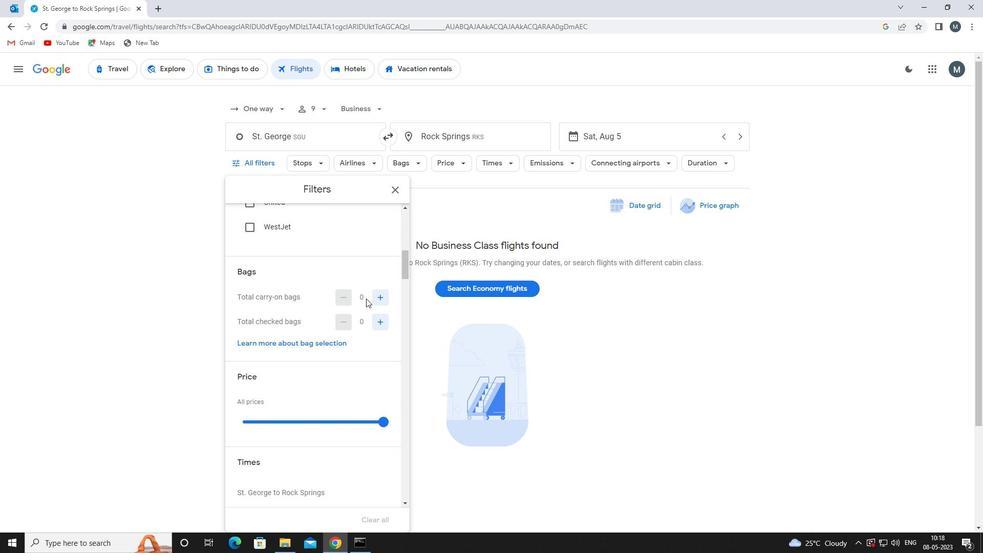 
Action: Mouse pressed left at (377, 293)
Screenshot: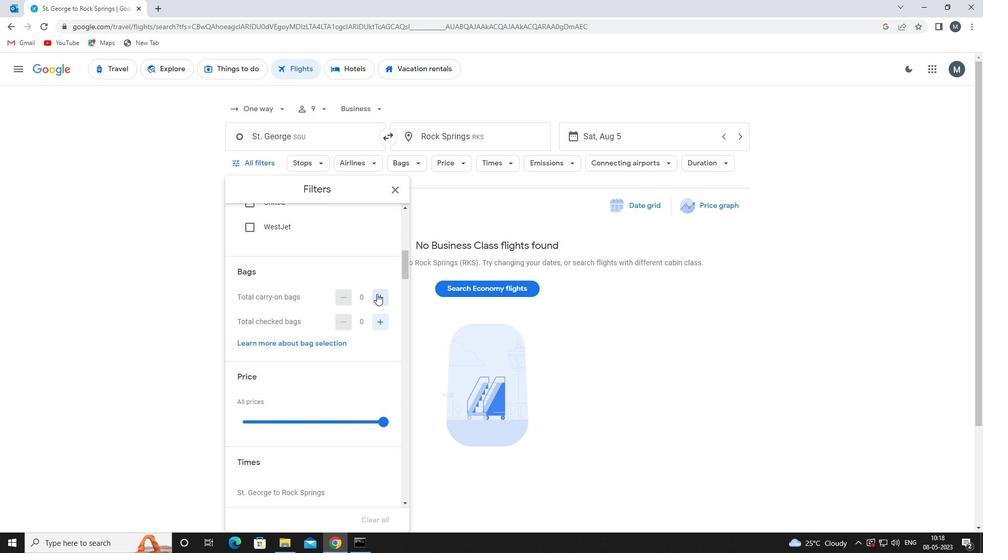 
Action: Mouse moved to (377, 293)
Screenshot: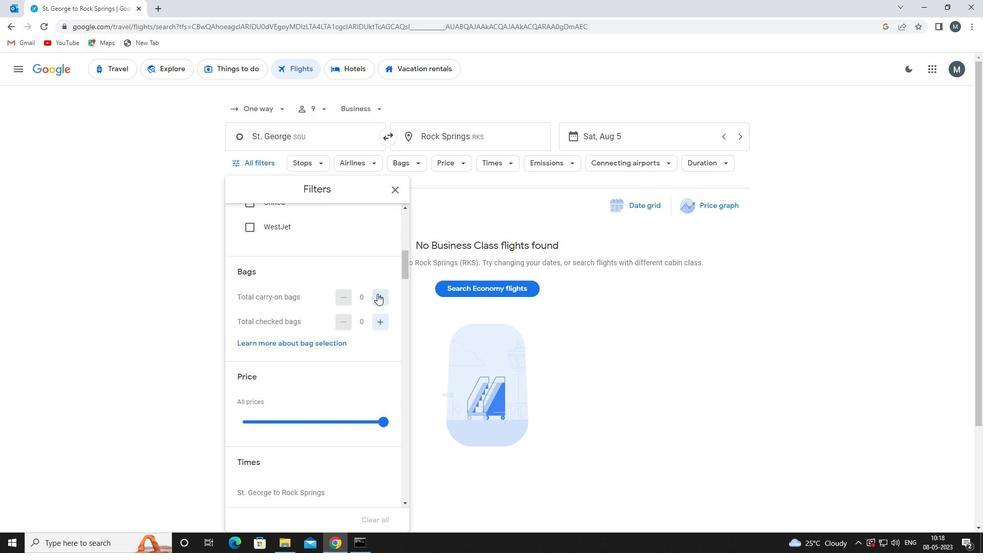 
Action: Mouse pressed left at (377, 293)
Screenshot: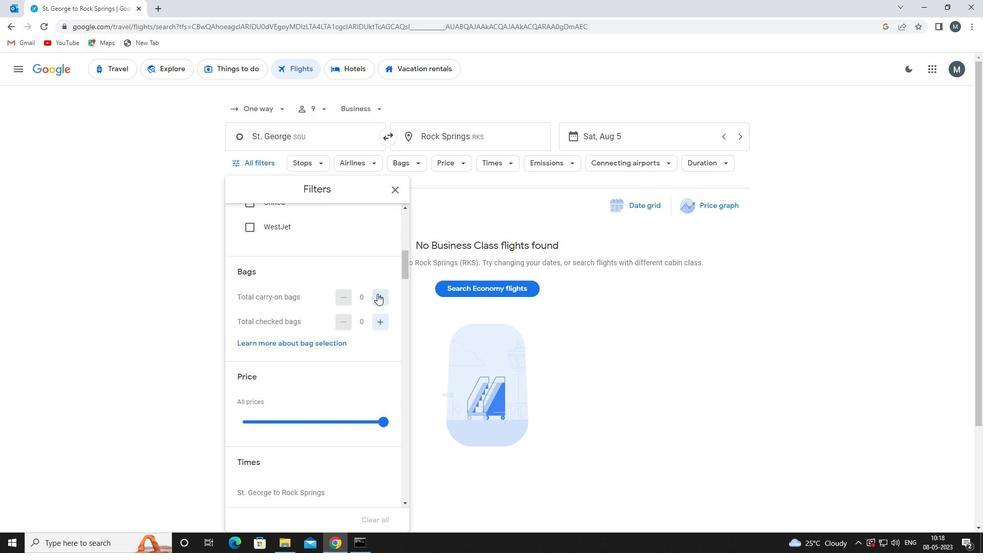 
Action: Mouse moved to (296, 298)
Screenshot: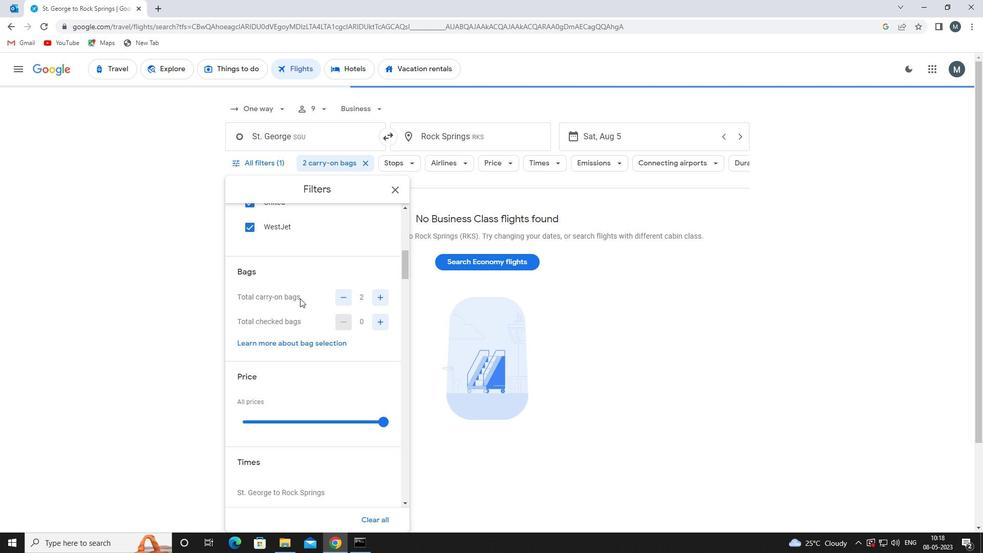 
Action: Mouse scrolled (296, 297) with delta (0, 0)
Screenshot: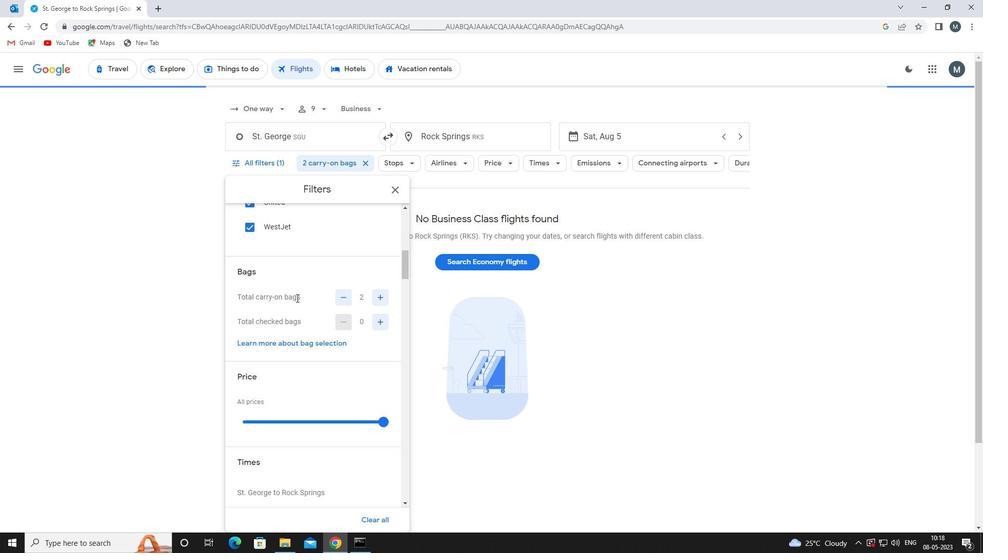 
Action: Mouse moved to (294, 298)
Screenshot: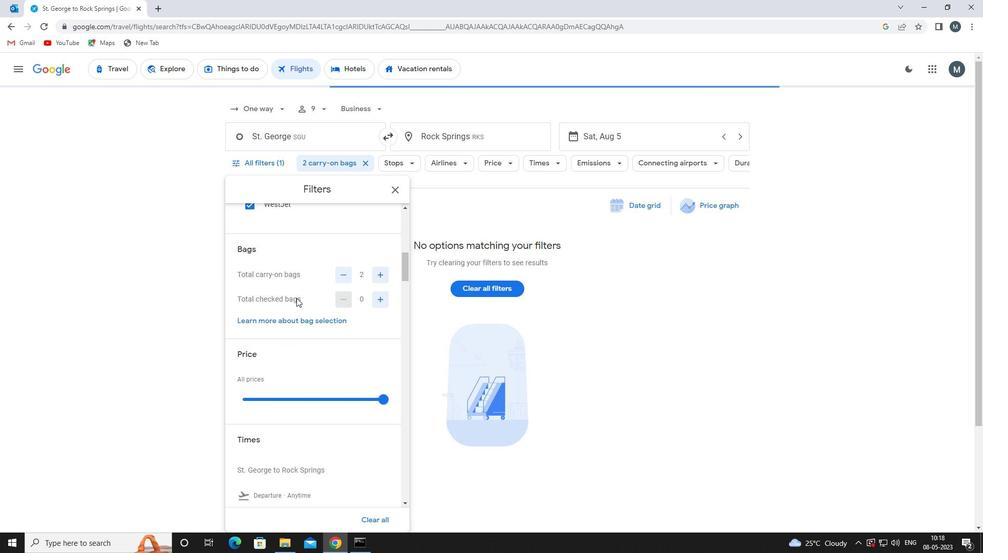 
Action: Mouse scrolled (294, 297) with delta (0, 0)
Screenshot: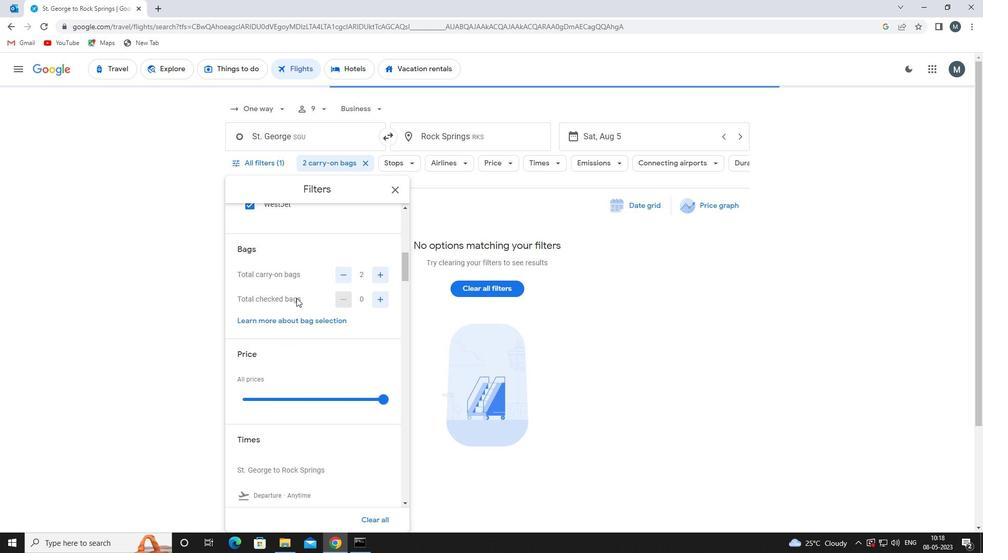 
Action: Mouse moved to (274, 314)
Screenshot: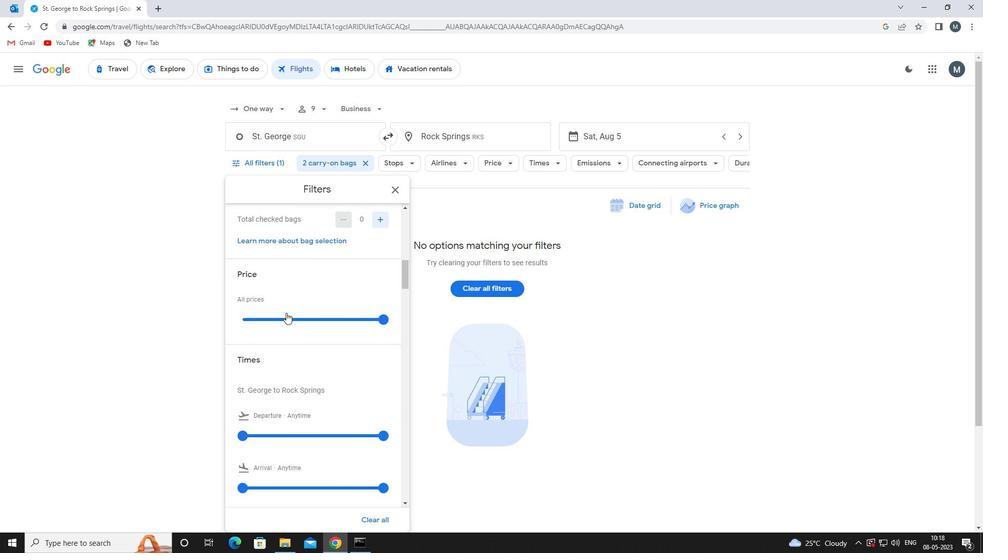 
Action: Mouse pressed left at (274, 314)
Screenshot: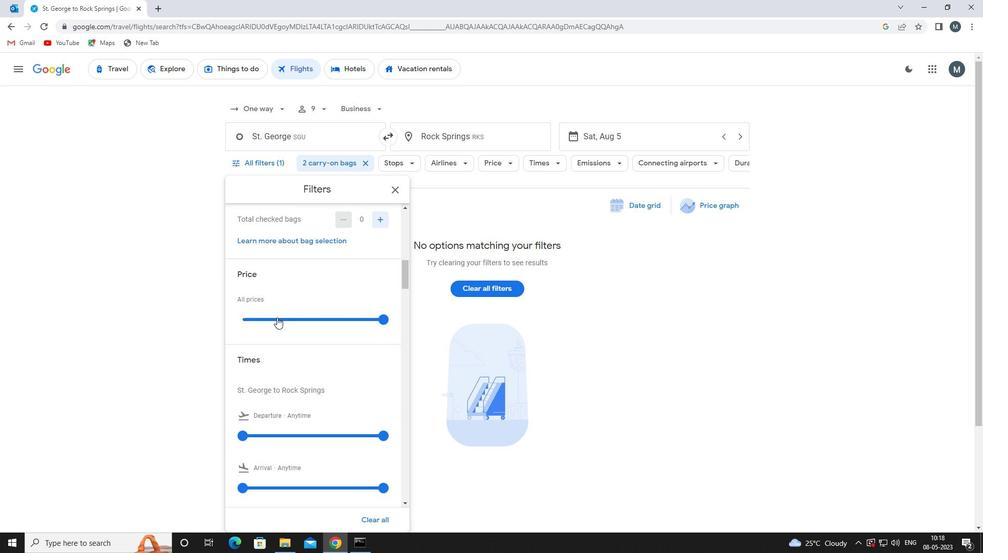 
Action: Mouse moved to (273, 314)
Screenshot: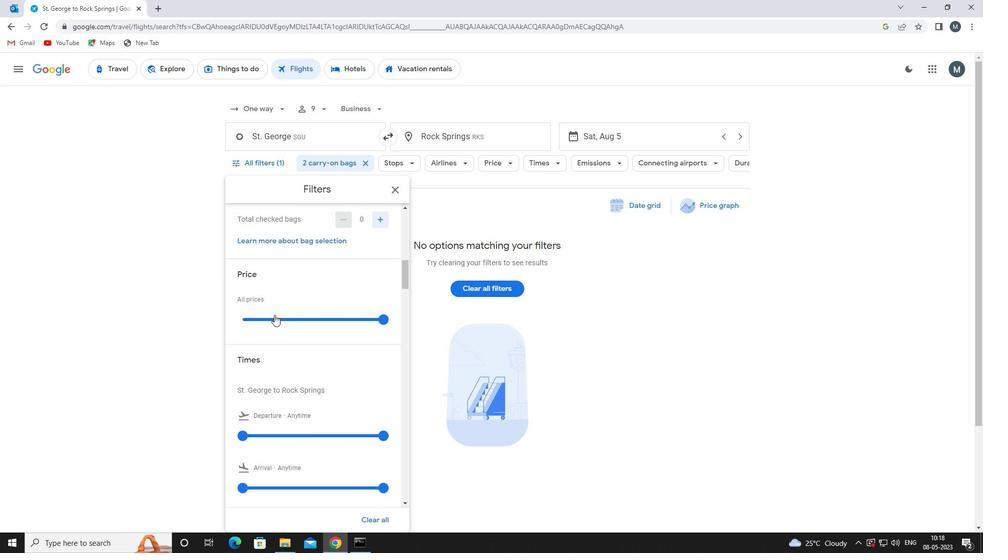 
Action: Mouse pressed left at (273, 314)
Screenshot: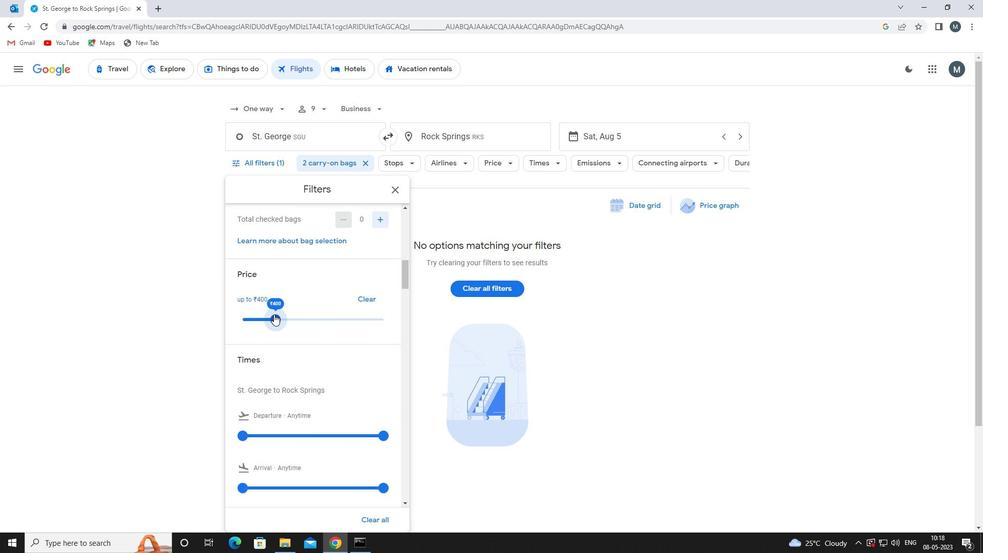 
Action: Mouse moved to (289, 297)
Screenshot: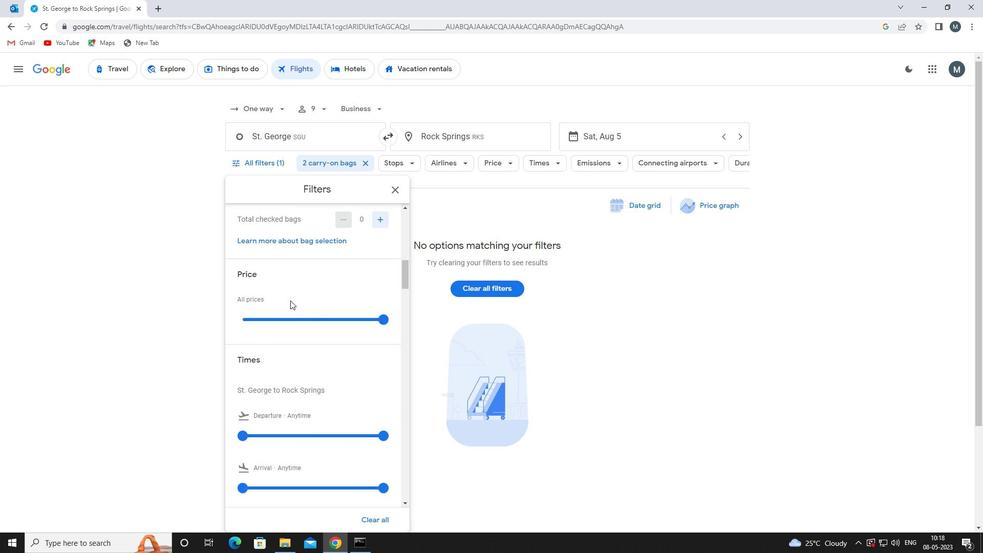 
Action: Mouse scrolled (289, 297) with delta (0, 0)
Screenshot: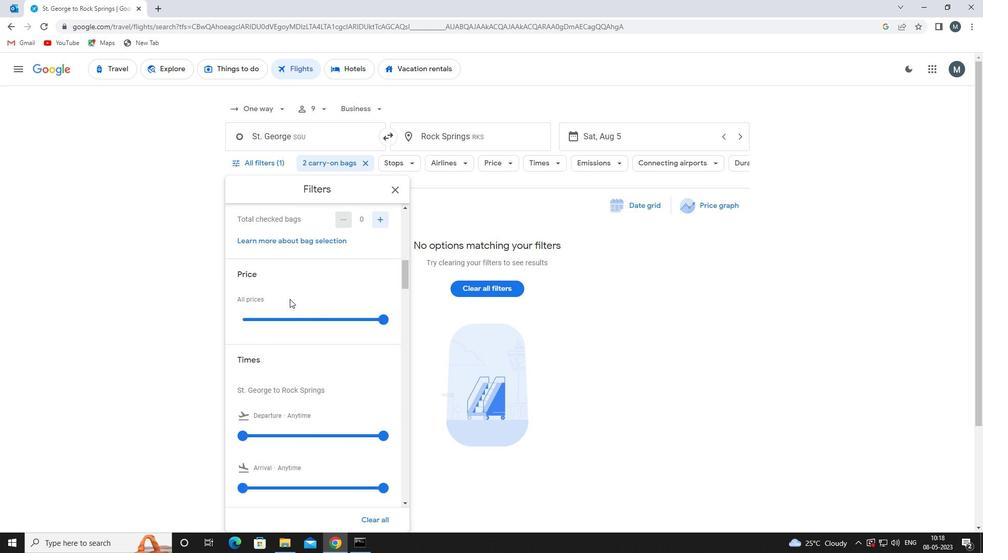 
Action: Mouse scrolled (289, 297) with delta (0, 0)
Screenshot: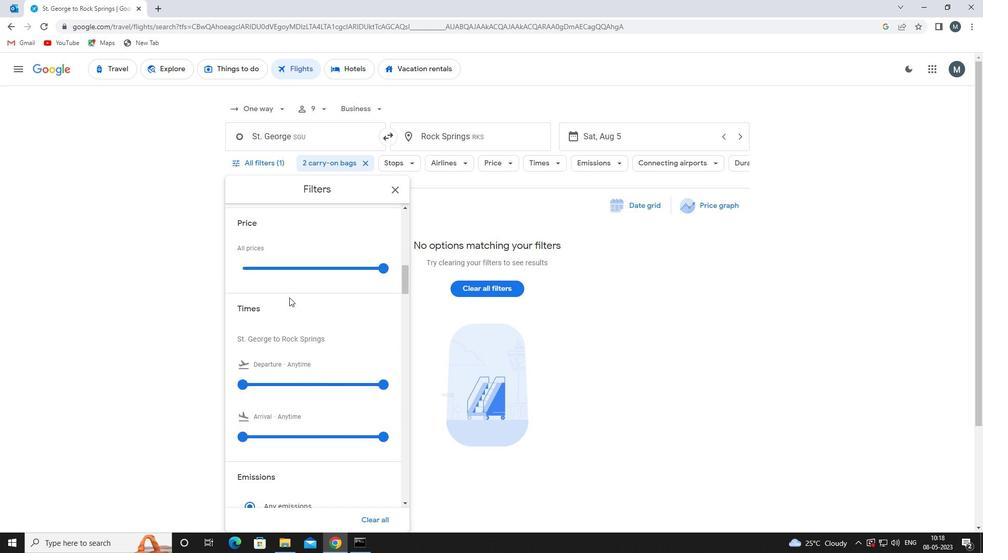
Action: Mouse moved to (289, 297)
Screenshot: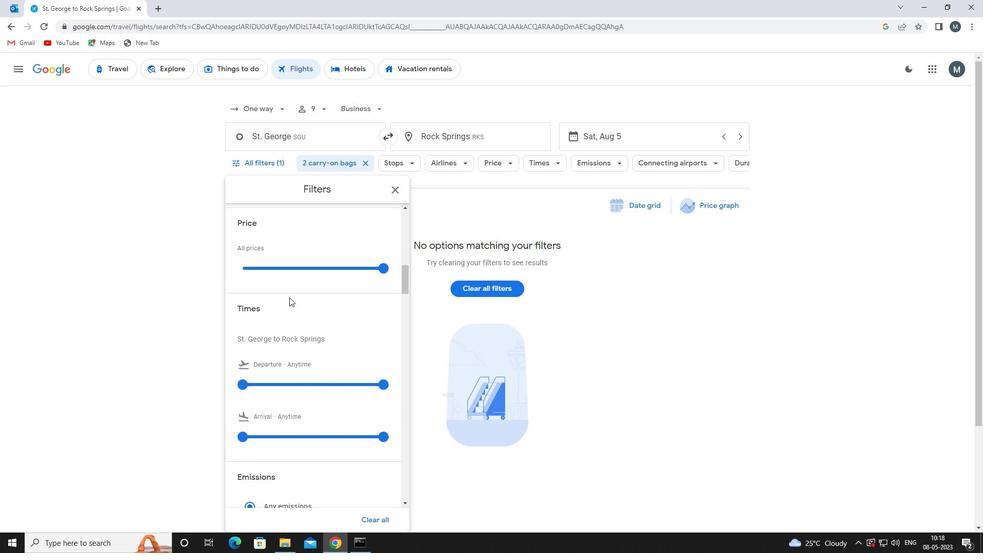 
Action: Mouse scrolled (289, 297) with delta (0, 0)
Screenshot: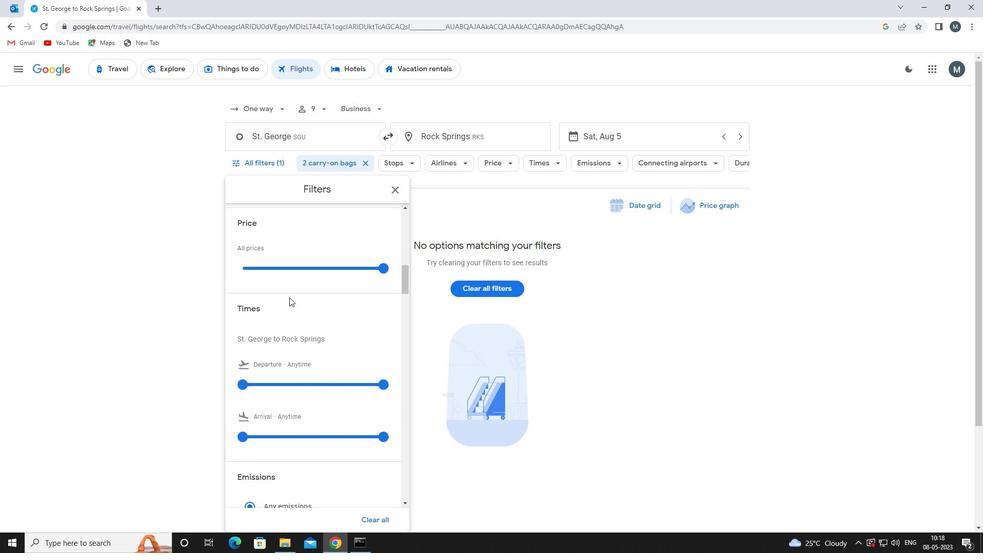 
Action: Mouse moved to (246, 280)
Screenshot: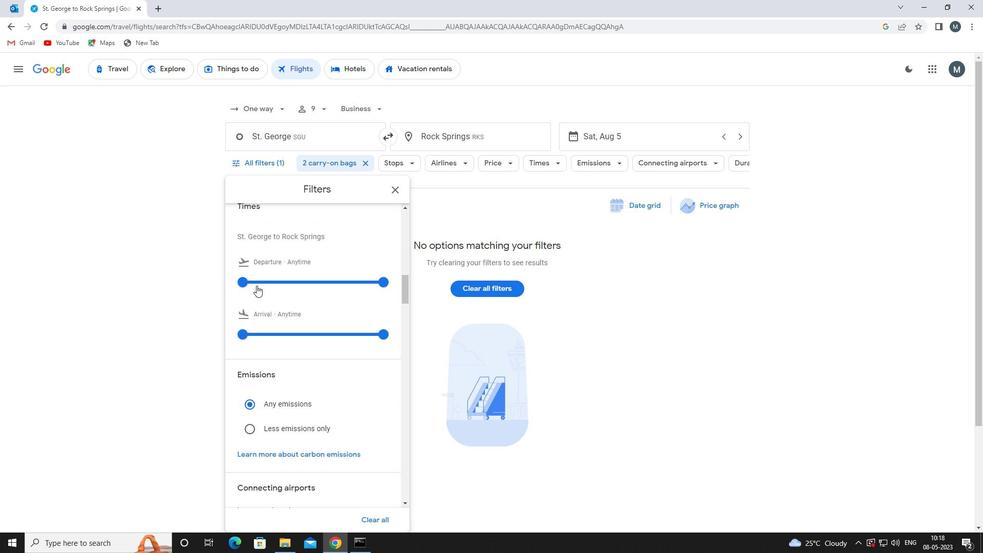 
Action: Mouse pressed left at (246, 280)
Screenshot: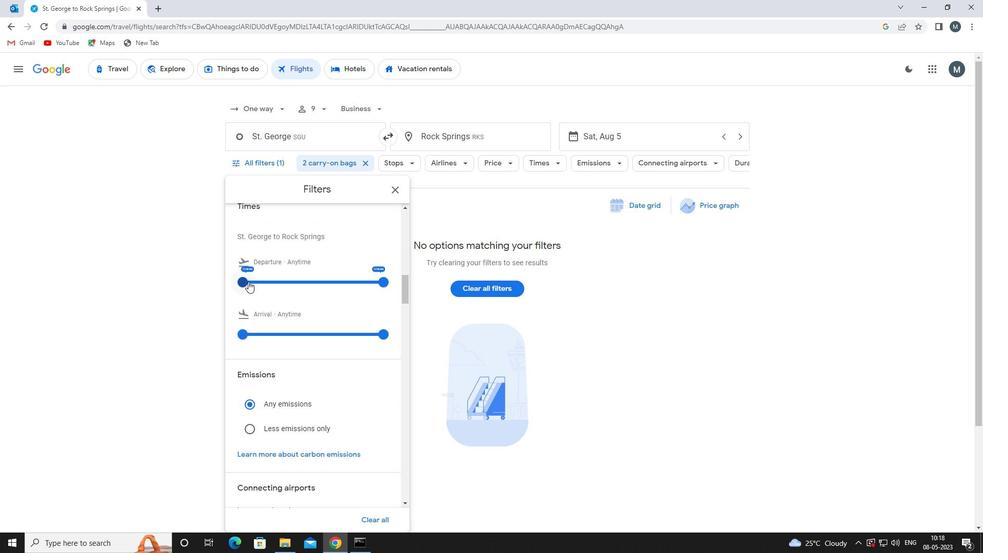 
Action: Mouse moved to (381, 280)
Screenshot: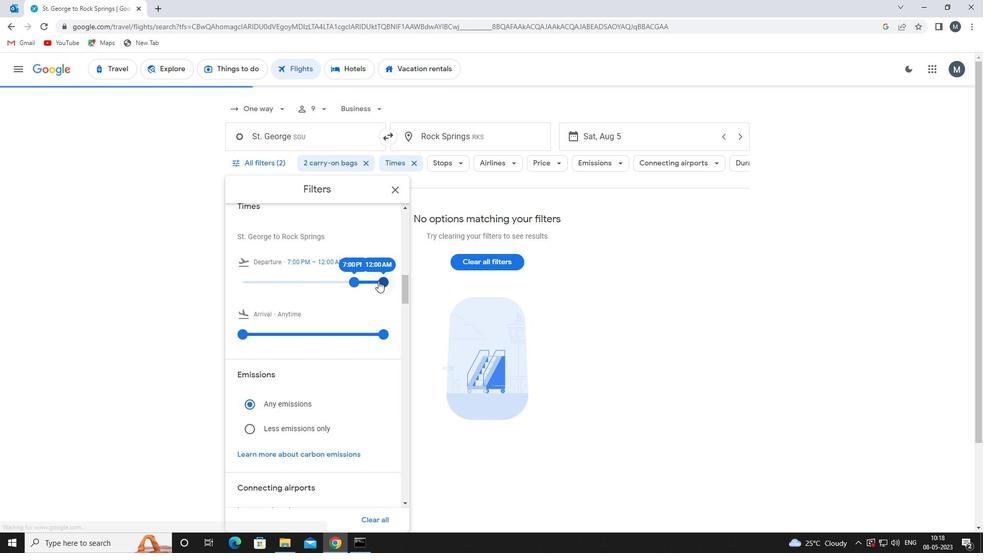 
Action: Mouse pressed left at (381, 280)
Screenshot: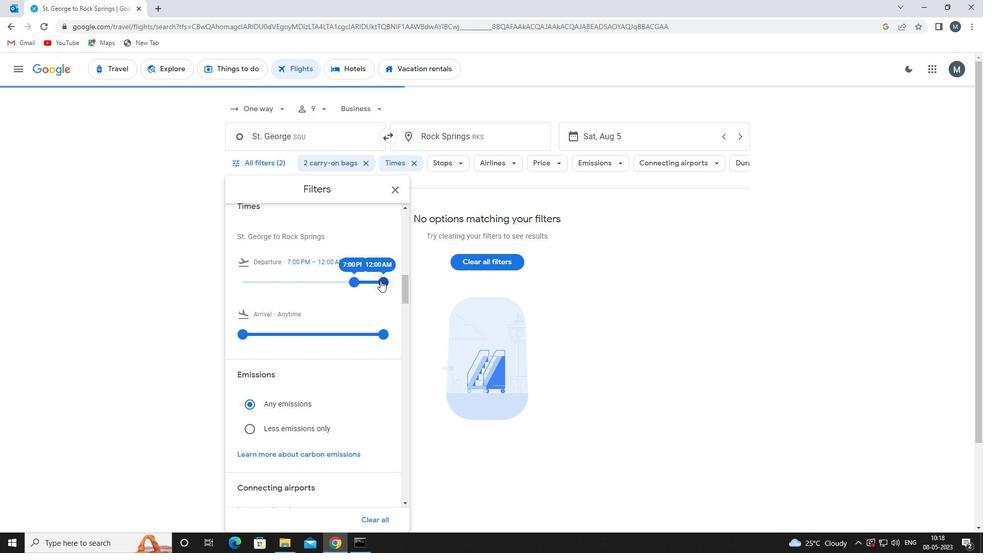 
Action: Mouse moved to (355, 285)
Screenshot: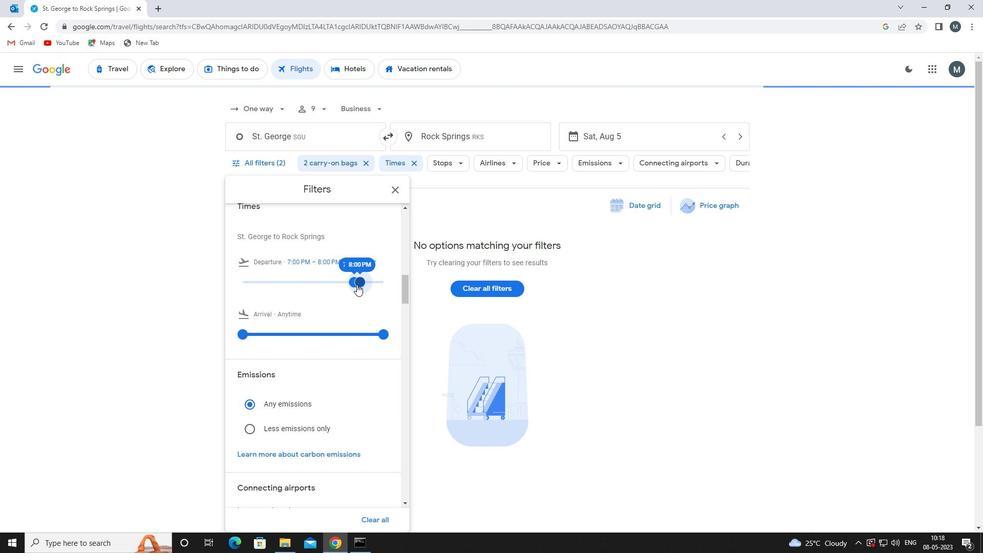
Action: Mouse scrolled (355, 284) with delta (0, 0)
Screenshot: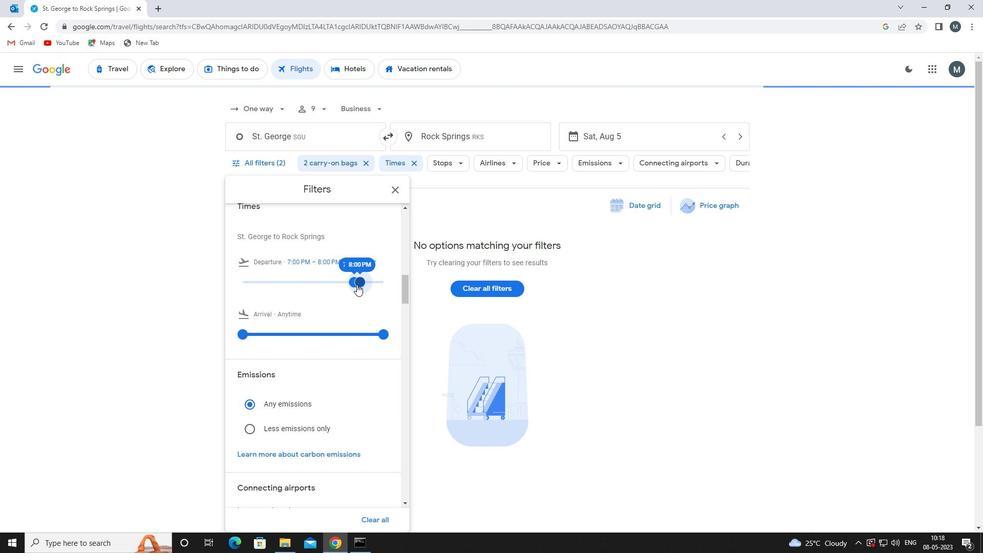 
Action: Mouse moved to (355, 285)
Screenshot: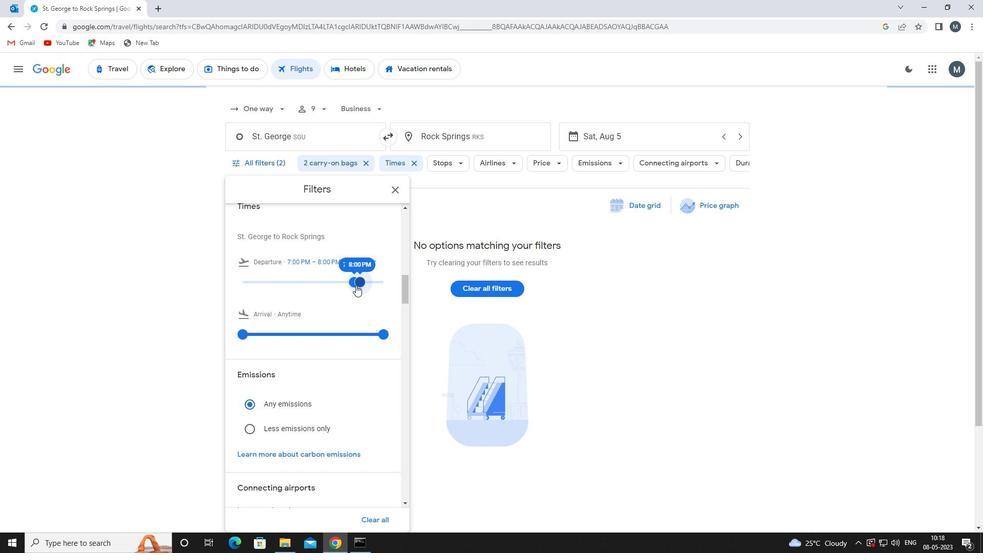 
Action: Mouse scrolled (355, 285) with delta (0, 0)
Screenshot: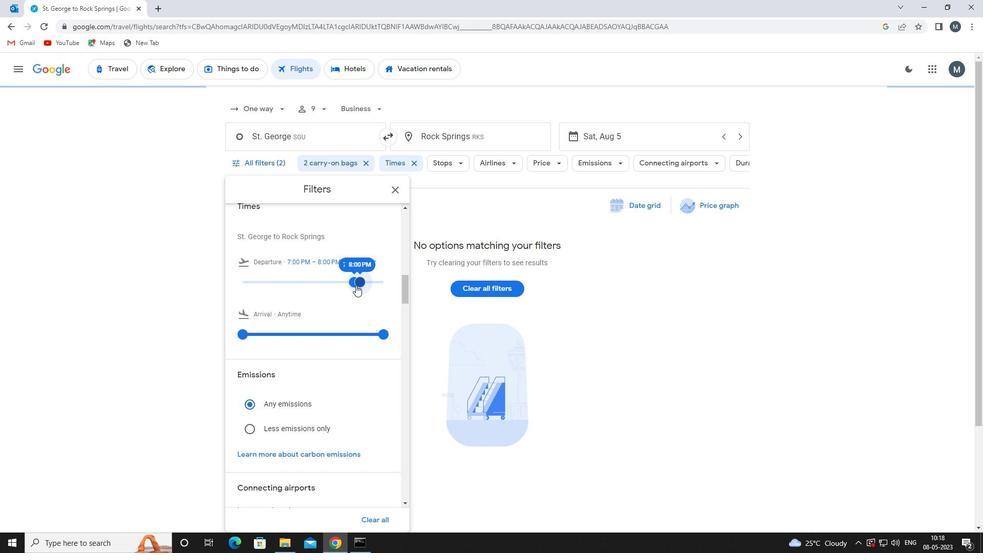 
Action: Mouse moved to (395, 190)
Screenshot: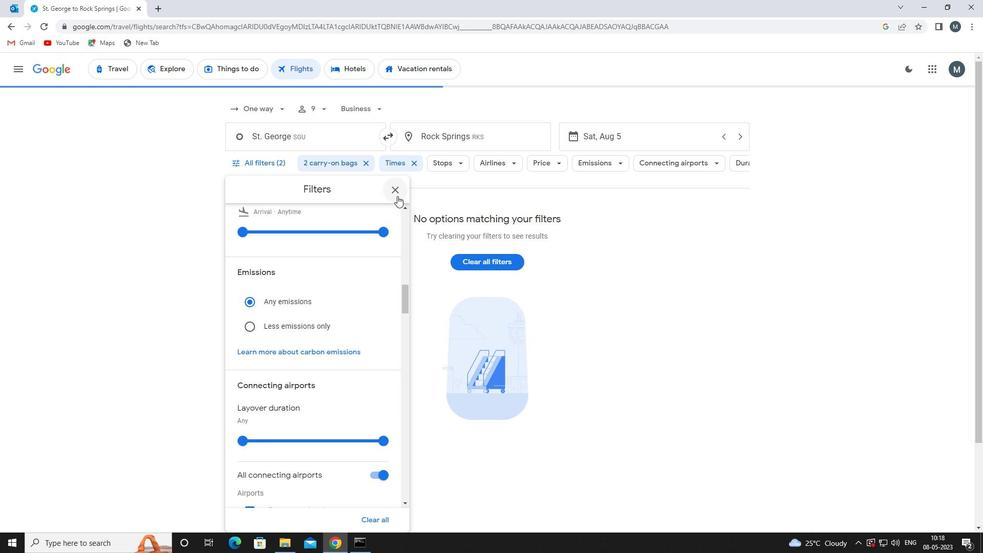 
Action: Mouse pressed left at (395, 190)
Screenshot: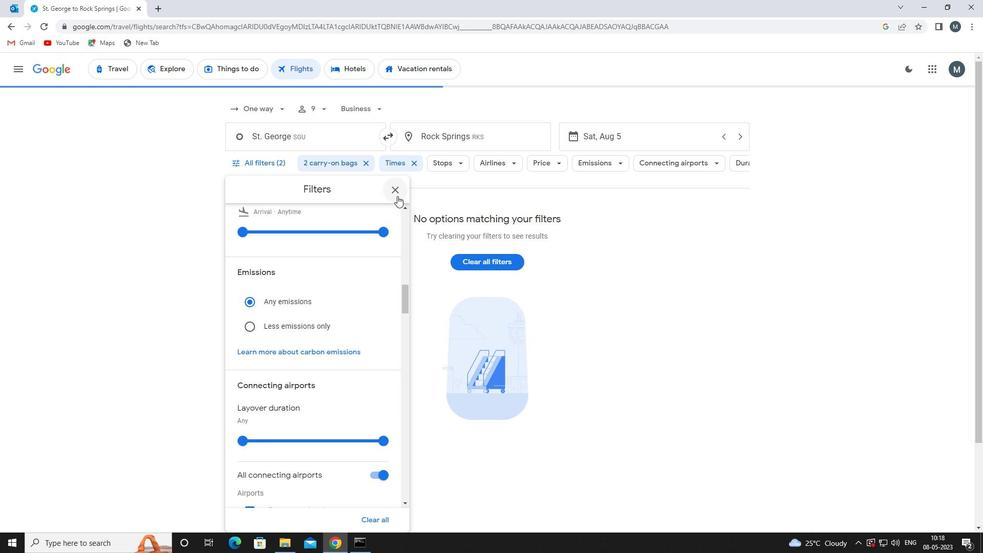 
Action: Mouse moved to (395, 189)
Screenshot: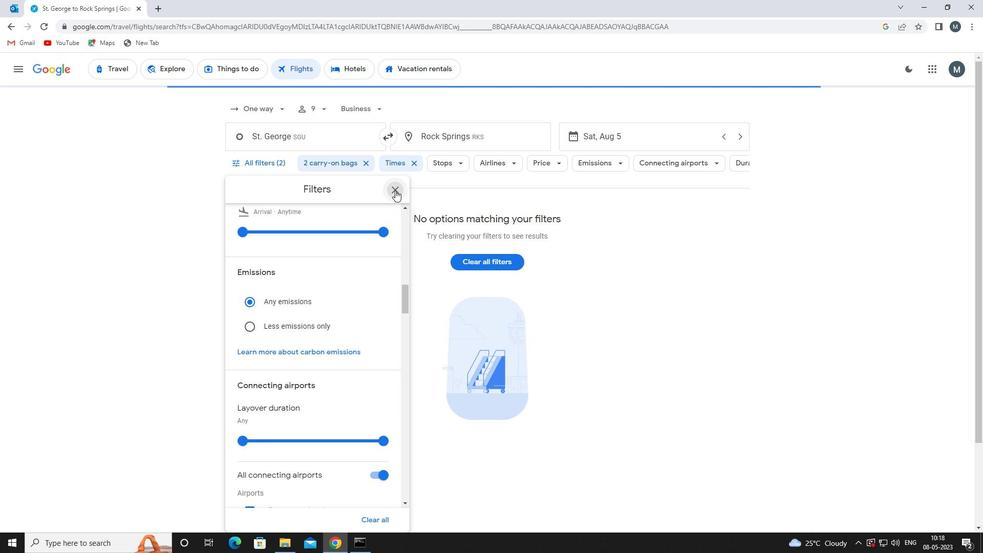 
